 Task: Add Wile Perimenopause Support to the cart.
Action: Mouse moved to (263, 120)
Screenshot: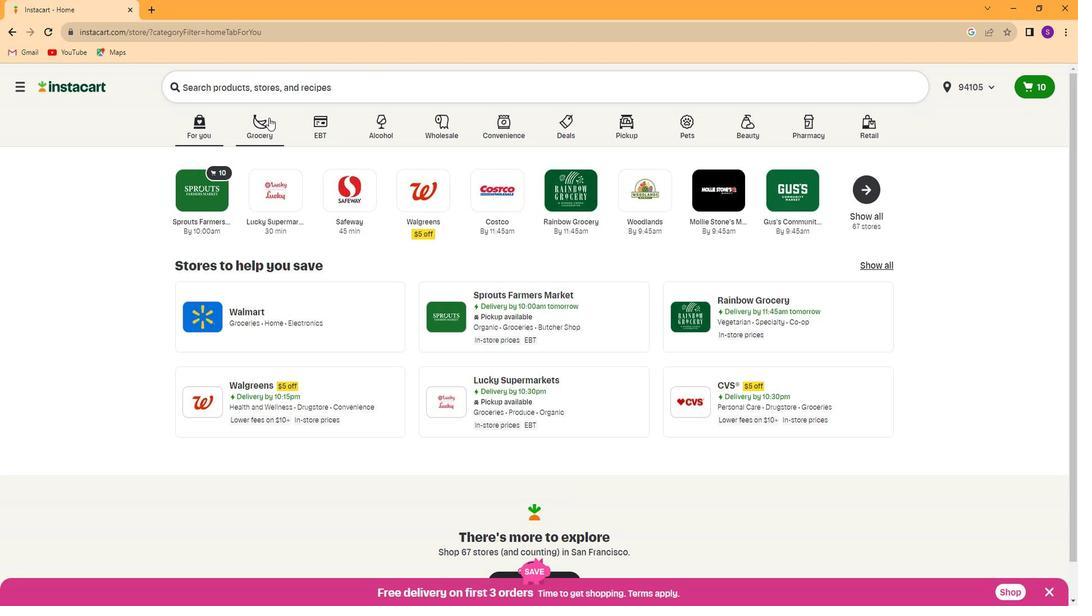 
Action: Mouse pressed left at (263, 120)
Screenshot: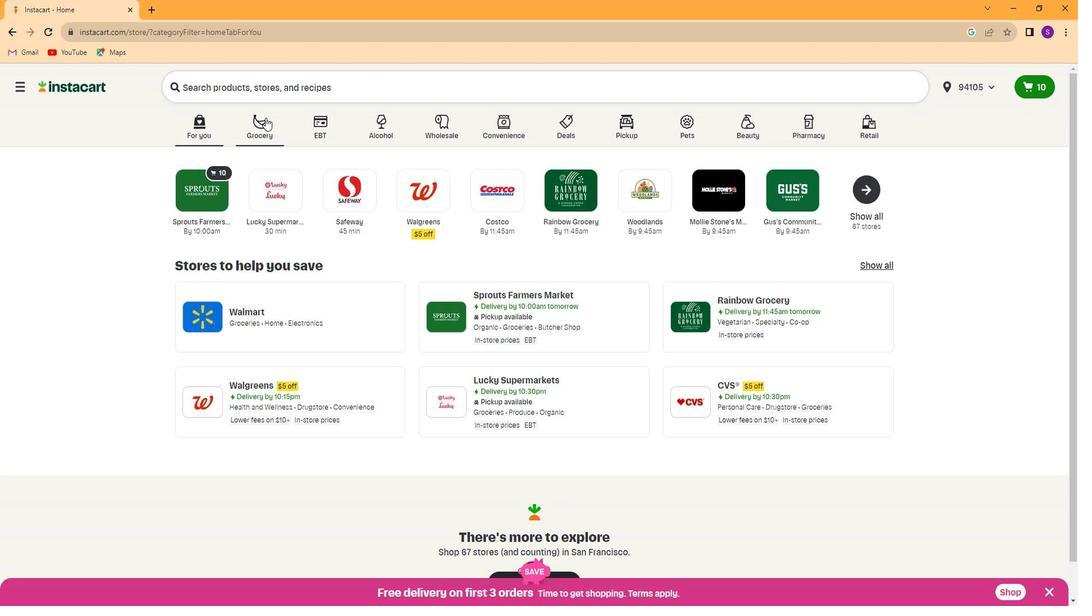
Action: Mouse moved to (742, 194)
Screenshot: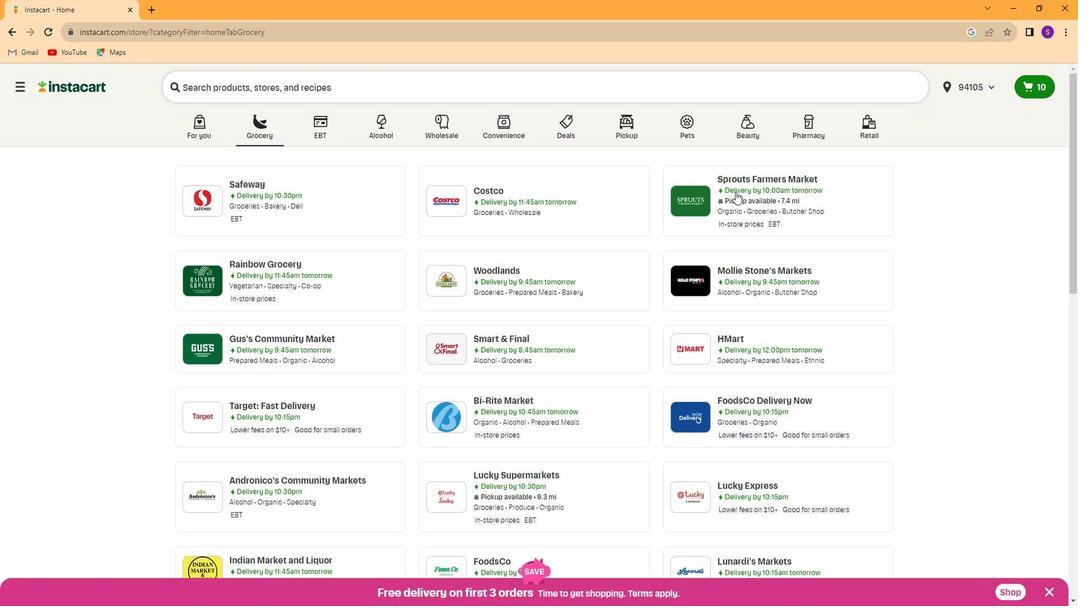 
Action: Mouse pressed left at (742, 194)
Screenshot: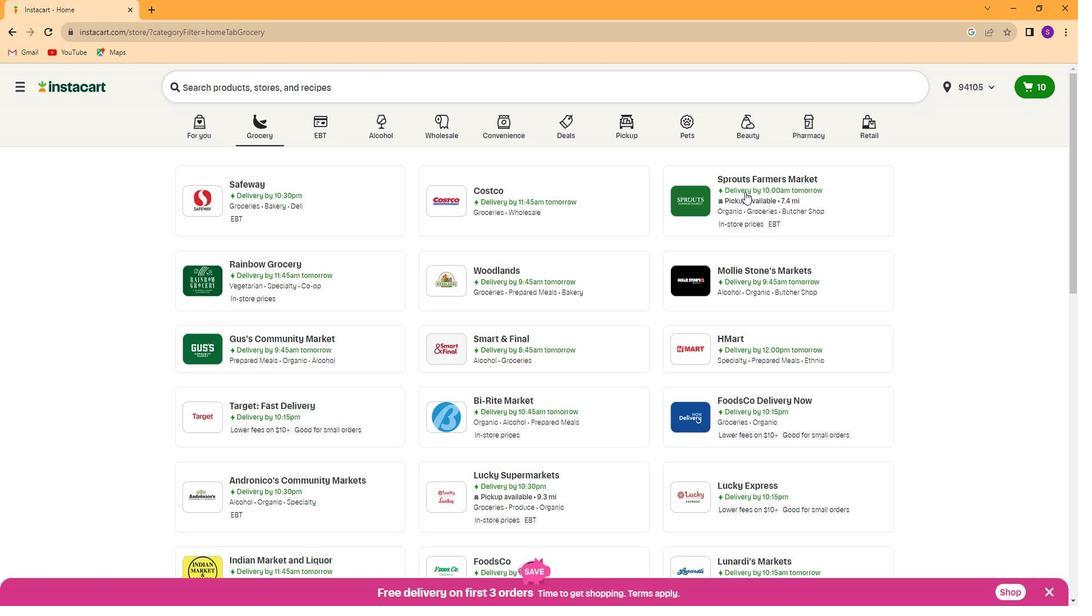 
Action: Mouse moved to (127, 430)
Screenshot: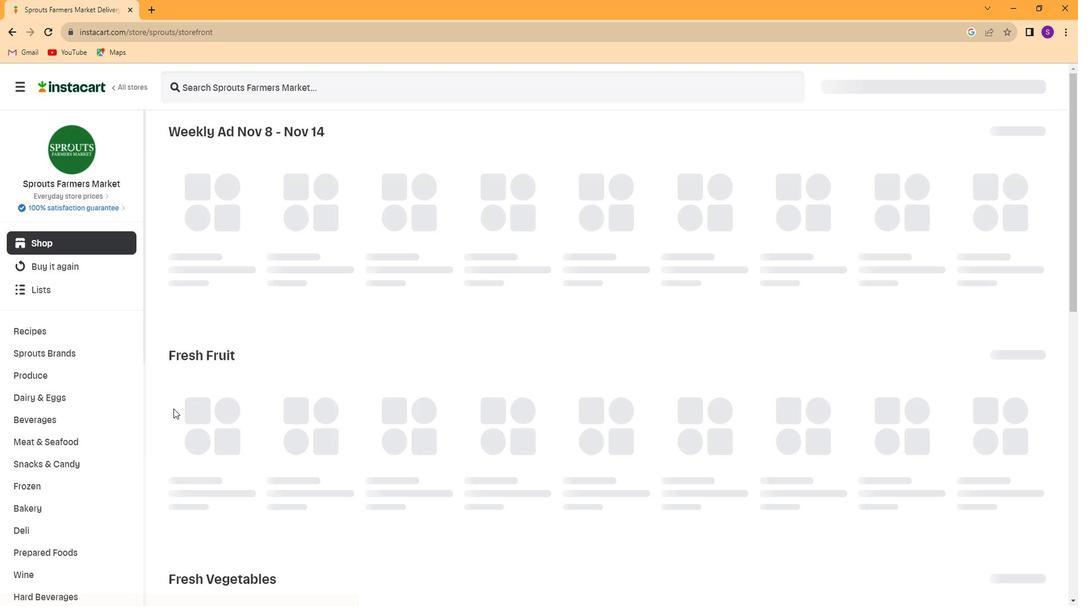 
Action: Mouse scrolled (127, 429) with delta (0, 0)
Screenshot: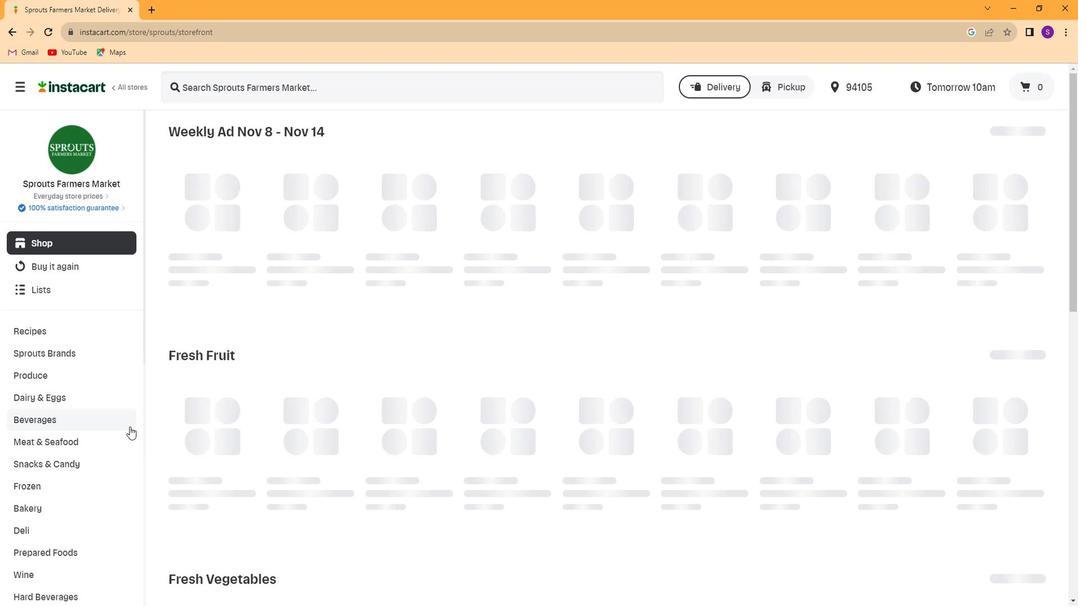 
Action: Mouse scrolled (127, 429) with delta (0, 0)
Screenshot: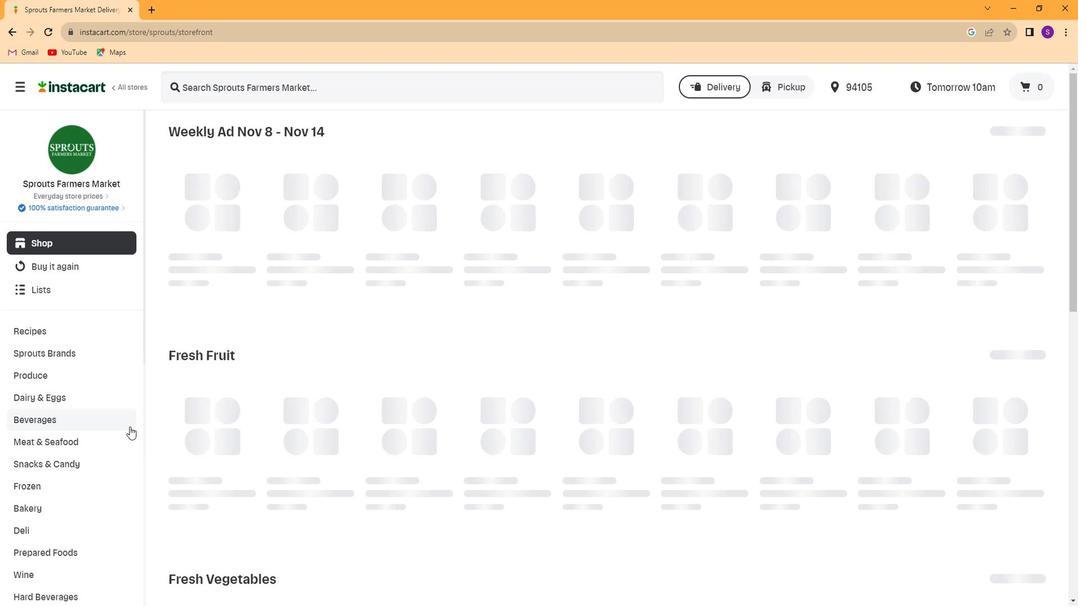
Action: Mouse scrolled (127, 429) with delta (0, 0)
Screenshot: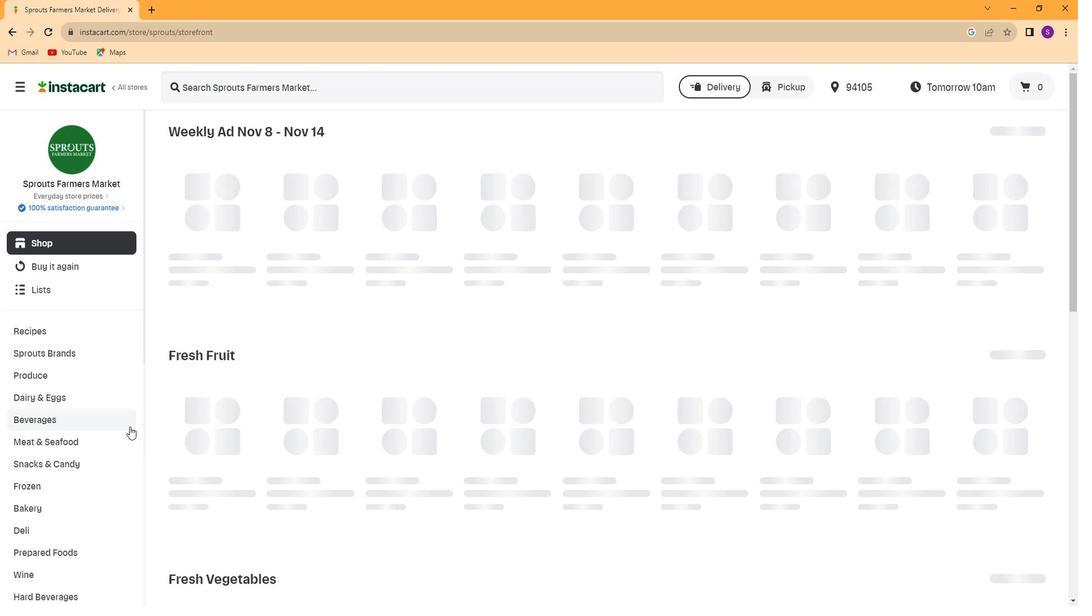 
Action: Mouse scrolled (127, 429) with delta (0, 0)
Screenshot: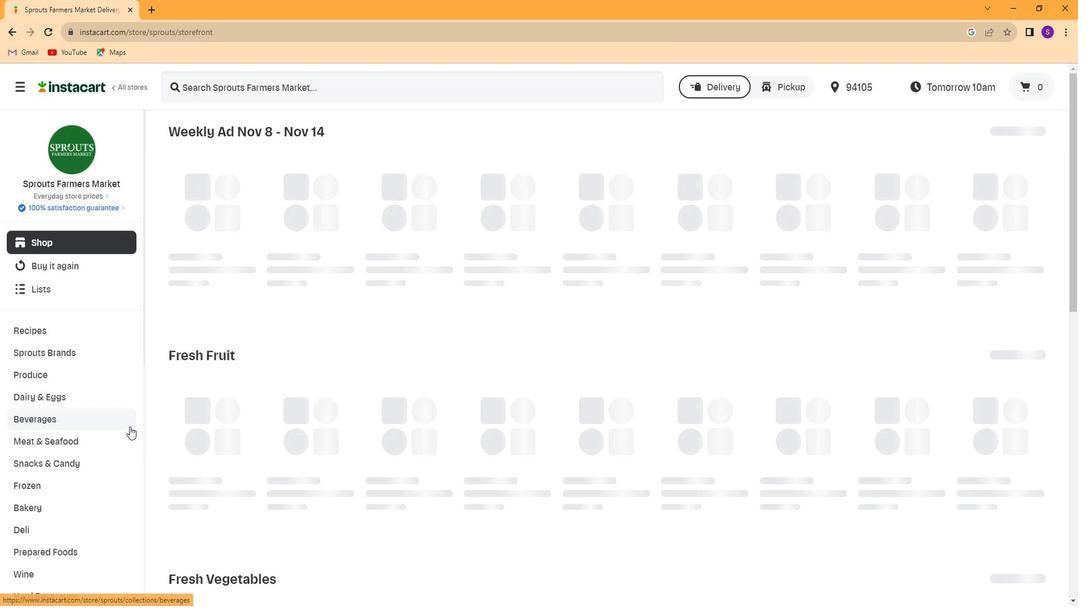 
Action: Mouse moved to (124, 431)
Screenshot: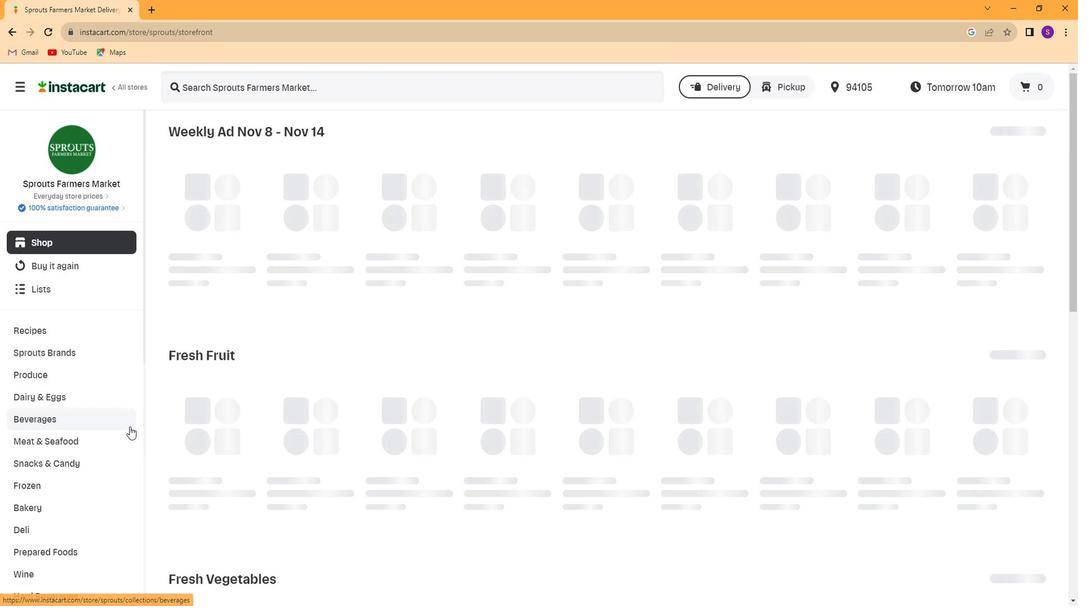 
Action: Mouse scrolled (124, 430) with delta (0, 0)
Screenshot: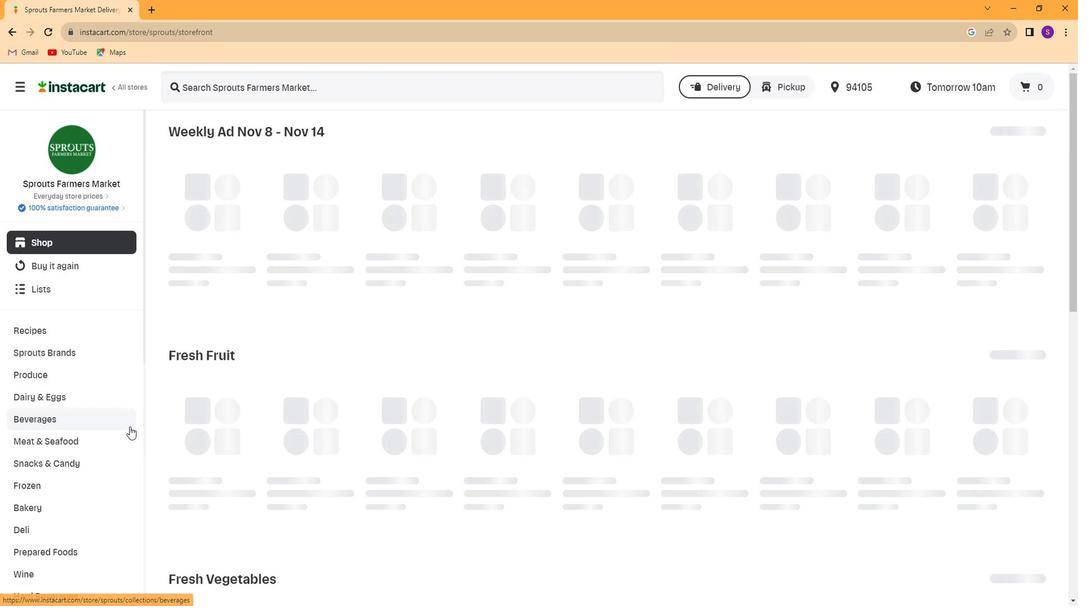 
Action: Mouse moved to (124, 431)
Screenshot: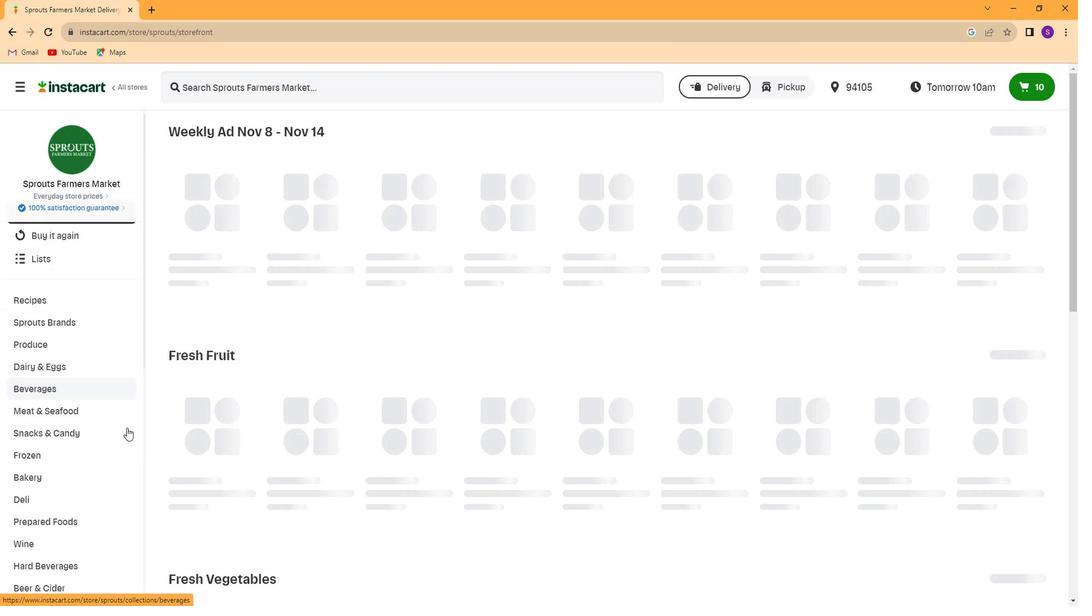 
Action: Mouse scrolled (124, 431) with delta (0, 0)
Screenshot: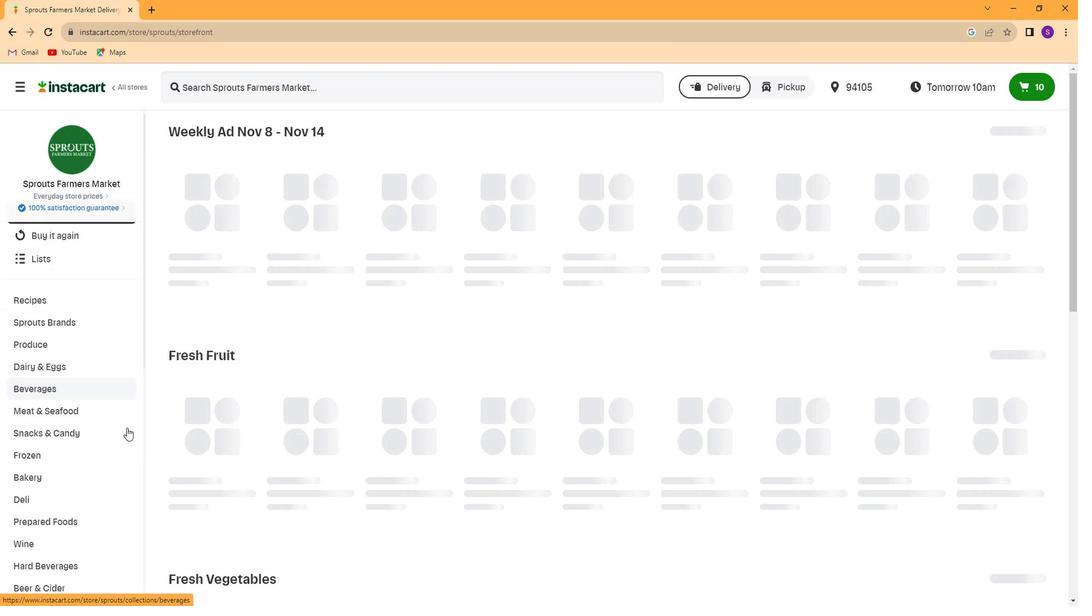 
Action: Mouse moved to (123, 431)
Screenshot: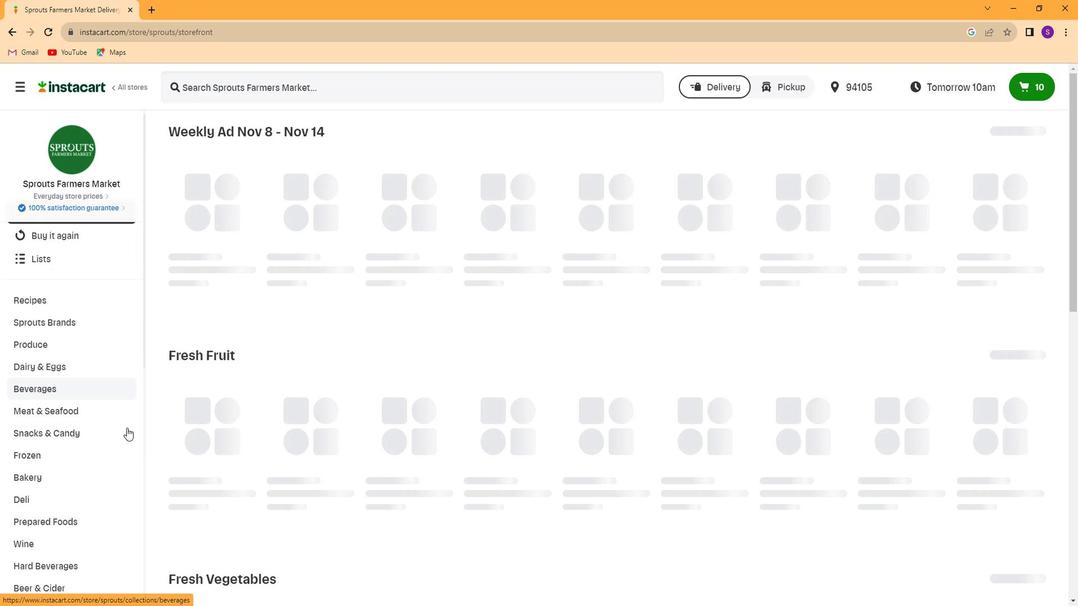 
Action: Mouse scrolled (123, 431) with delta (0, 0)
Screenshot: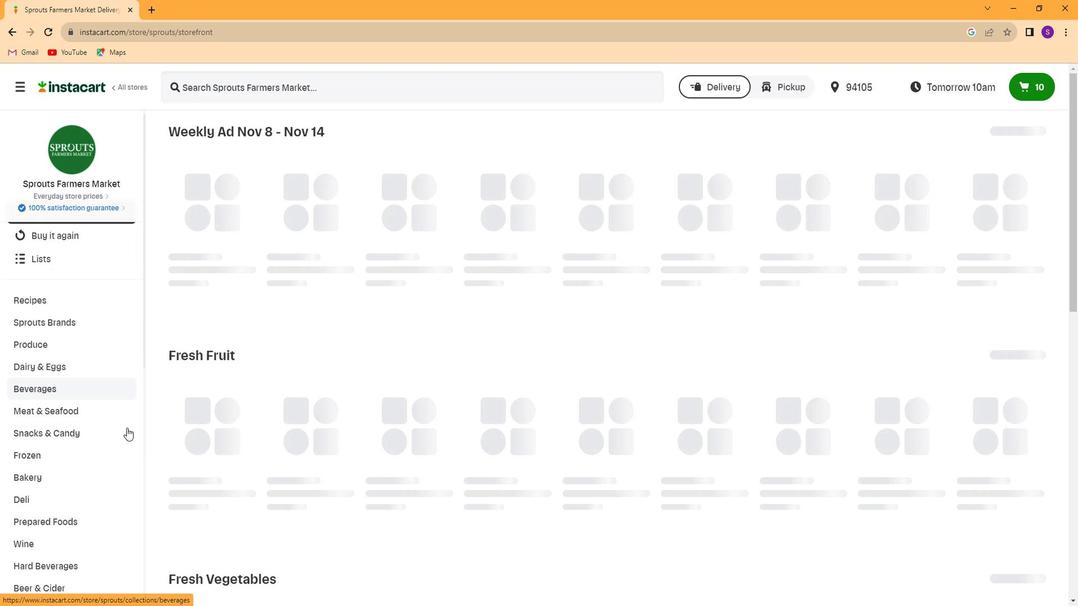 
Action: Mouse moved to (80, 475)
Screenshot: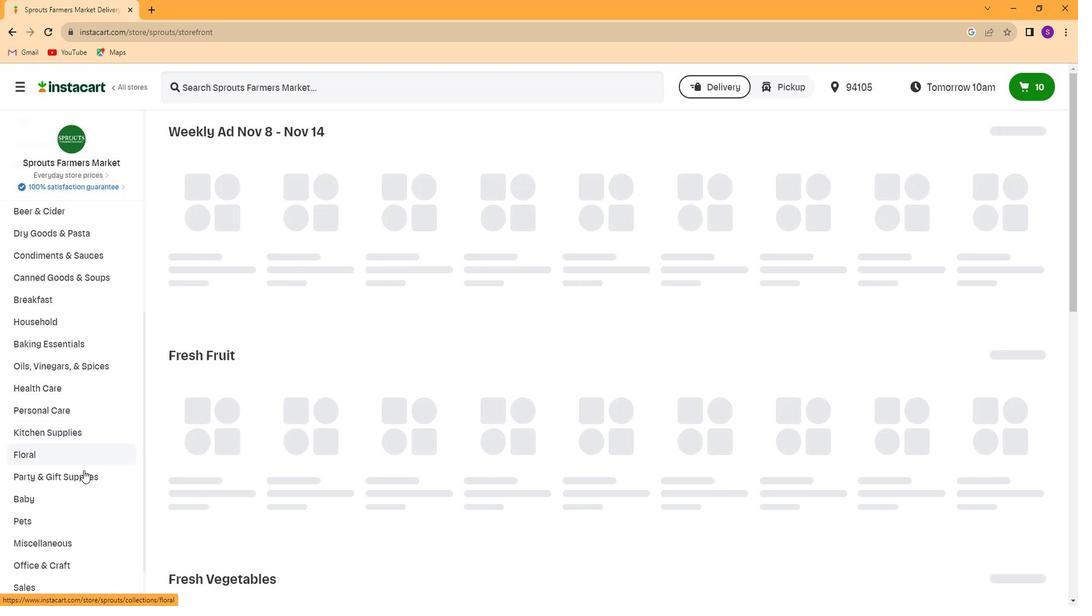 
Action: Mouse scrolled (80, 475) with delta (0, 0)
Screenshot: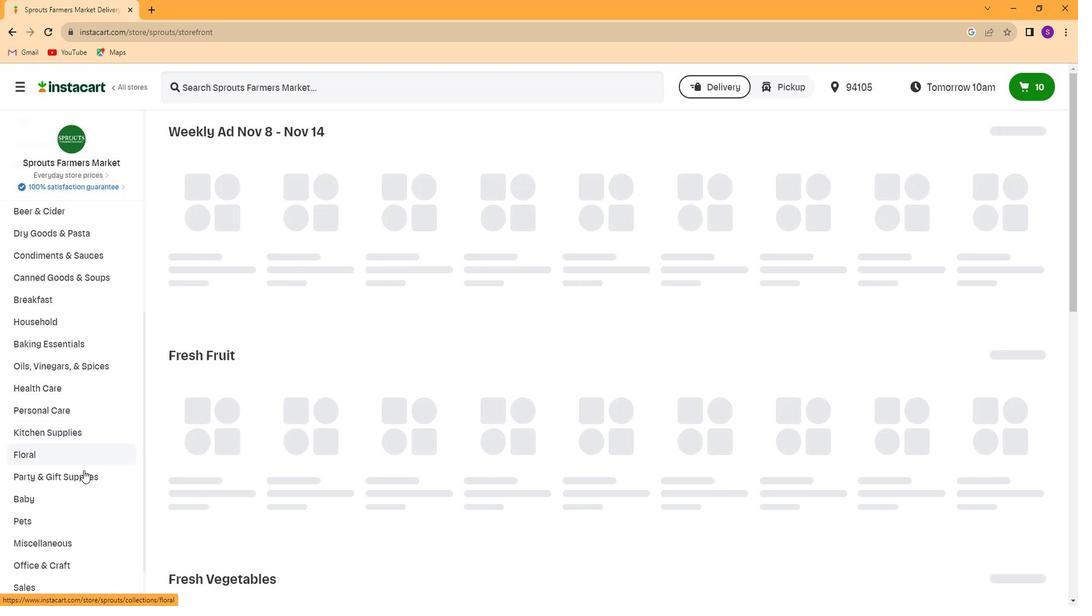 
Action: Mouse moved to (80, 476)
Screenshot: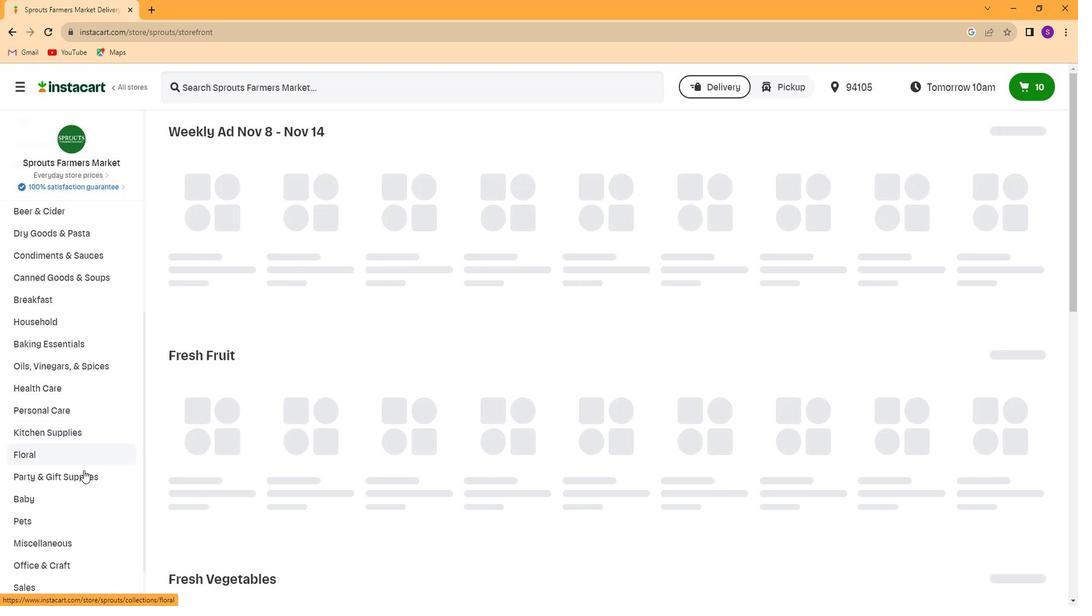 
Action: Mouse scrolled (80, 476) with delta (0, 0)
Screenshot: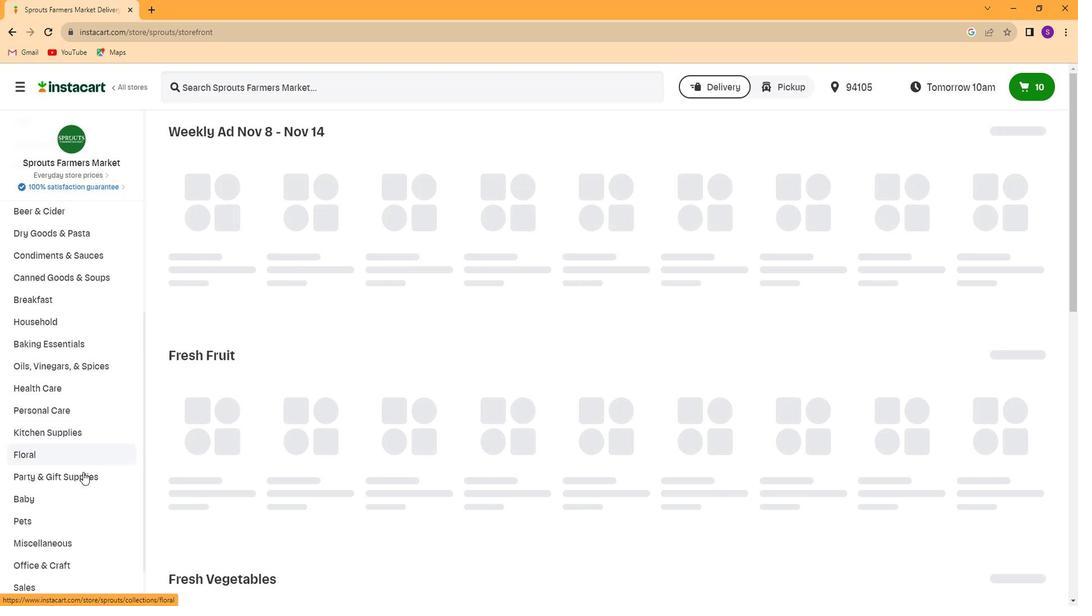 
Action: Mouse moved to (80, 477)
Screenshot: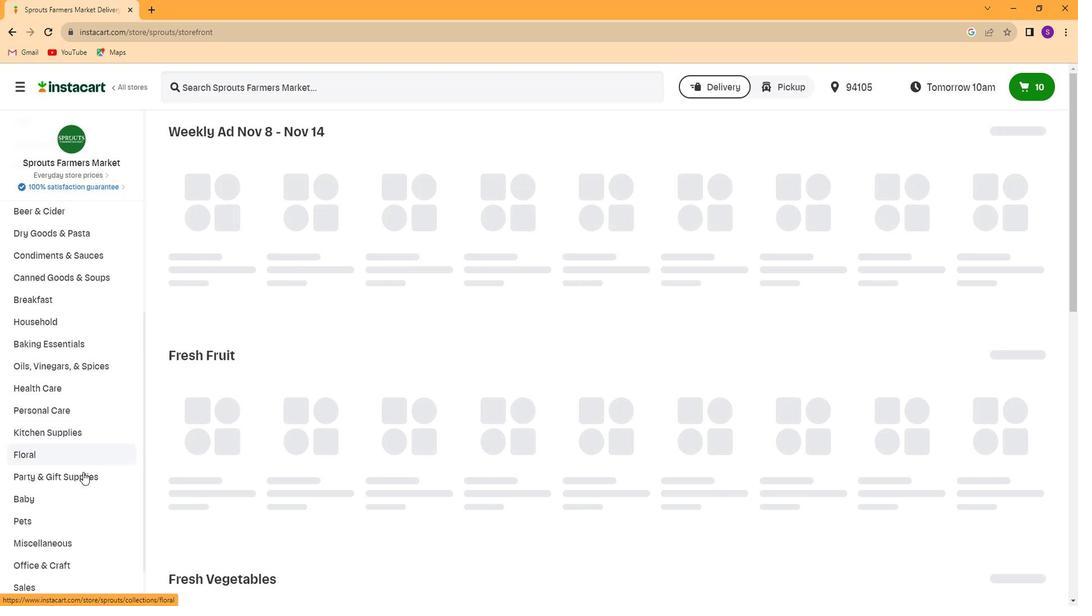 
Action: Mouse scrolled (80, 476) with delta (0, 0)
Screenshot: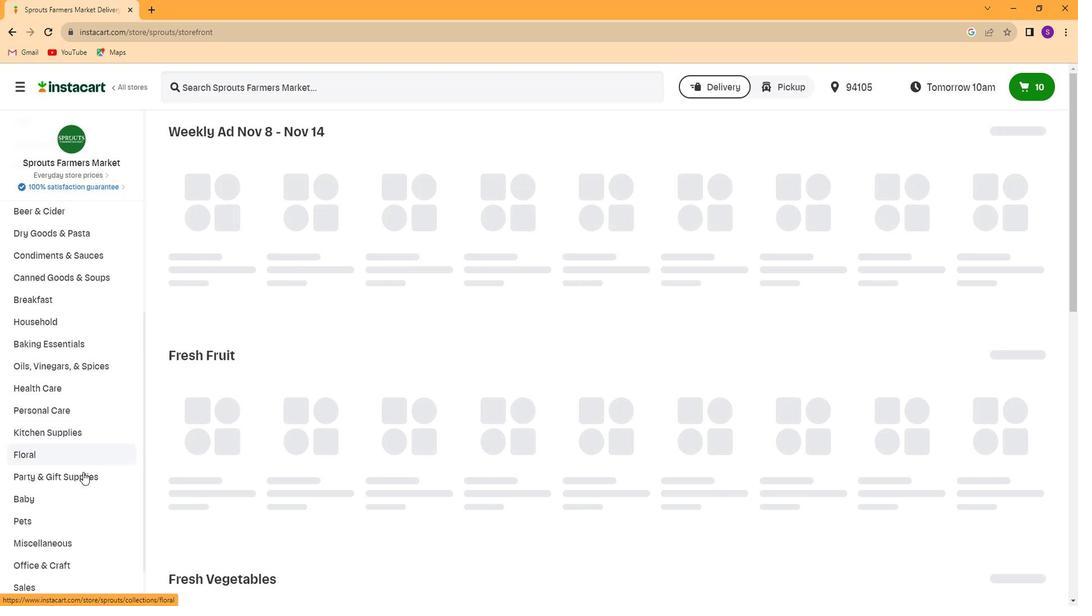 
Action: Mouse moved to (80, 477)
Screenshot: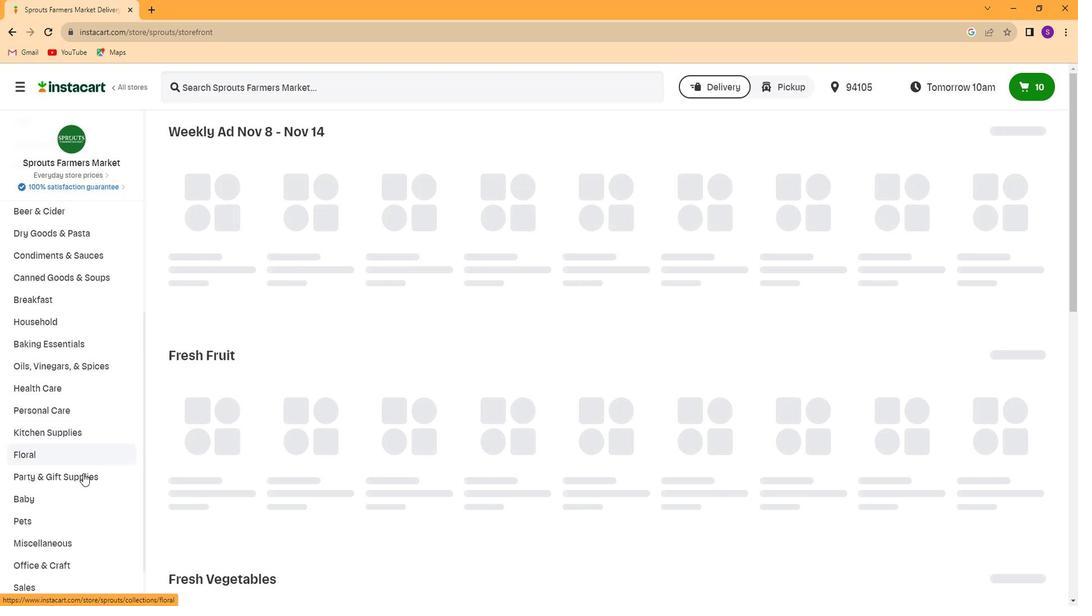
Action: Mouse scrolled (80, 476) with delta (0, 0)
Screenshot: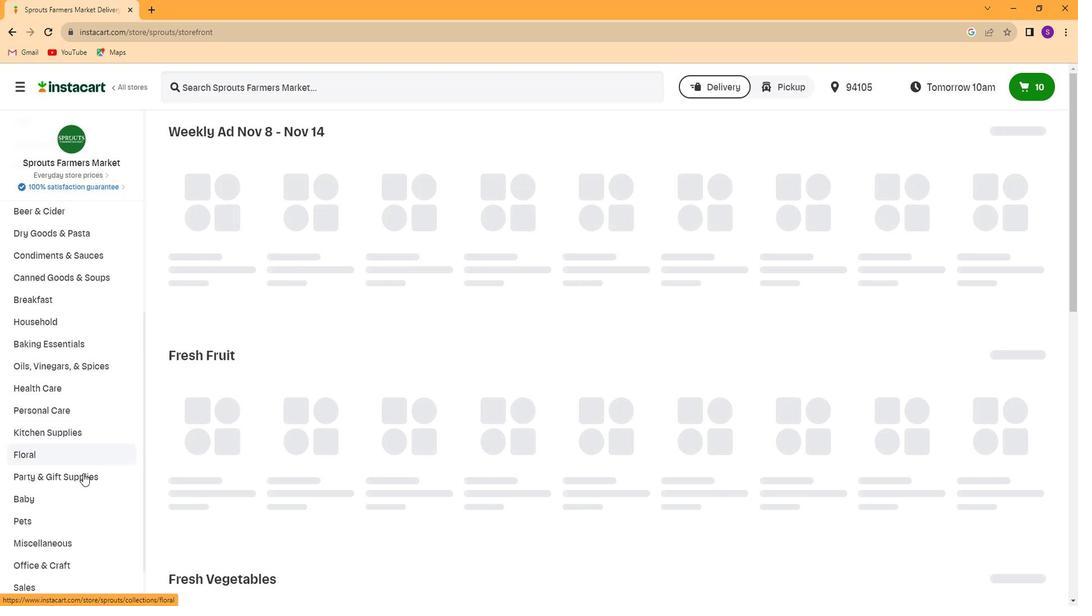 
Action: Mouse scrolled (80, 476) with delta (0, 0)
Screenshot: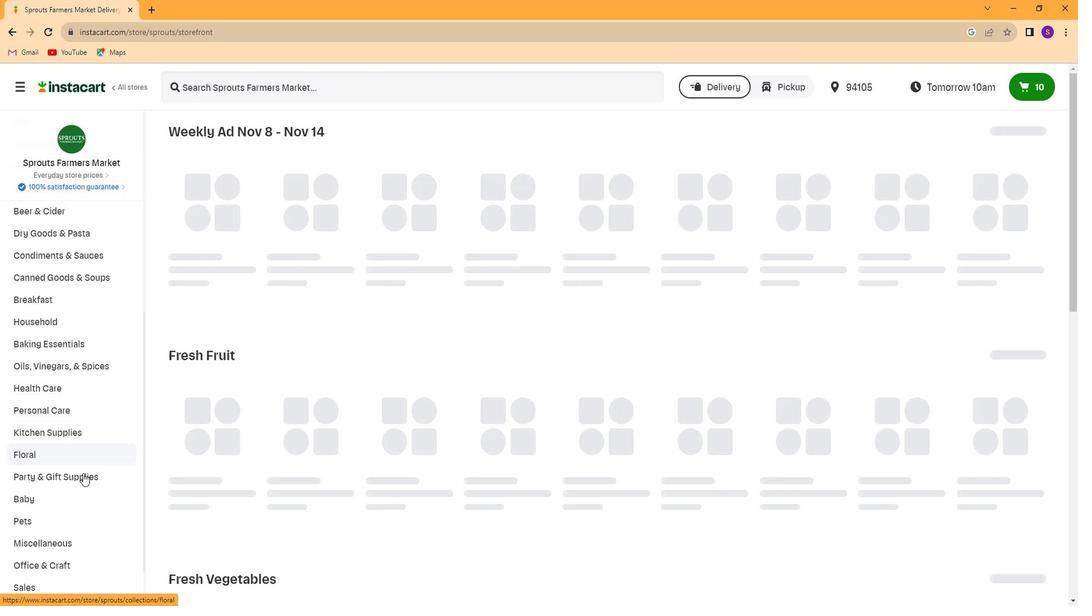 
Action: Mouse scrolled (80, 476) with delta (0, 0)
Screenshot: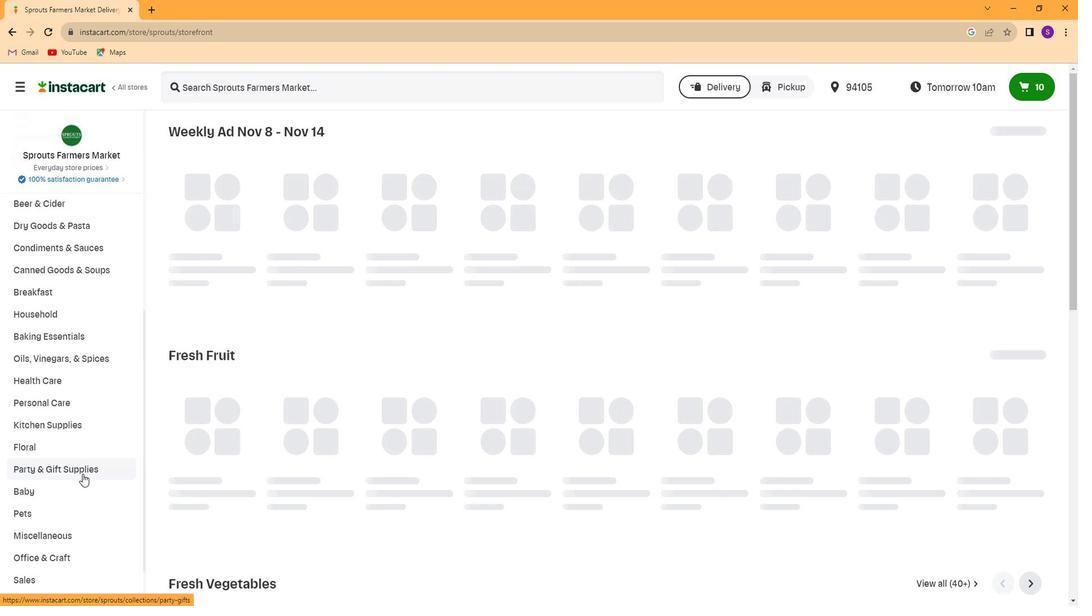 
Action: Mouse scrolled (80, 478) with delta (0, 0)
Screenshot: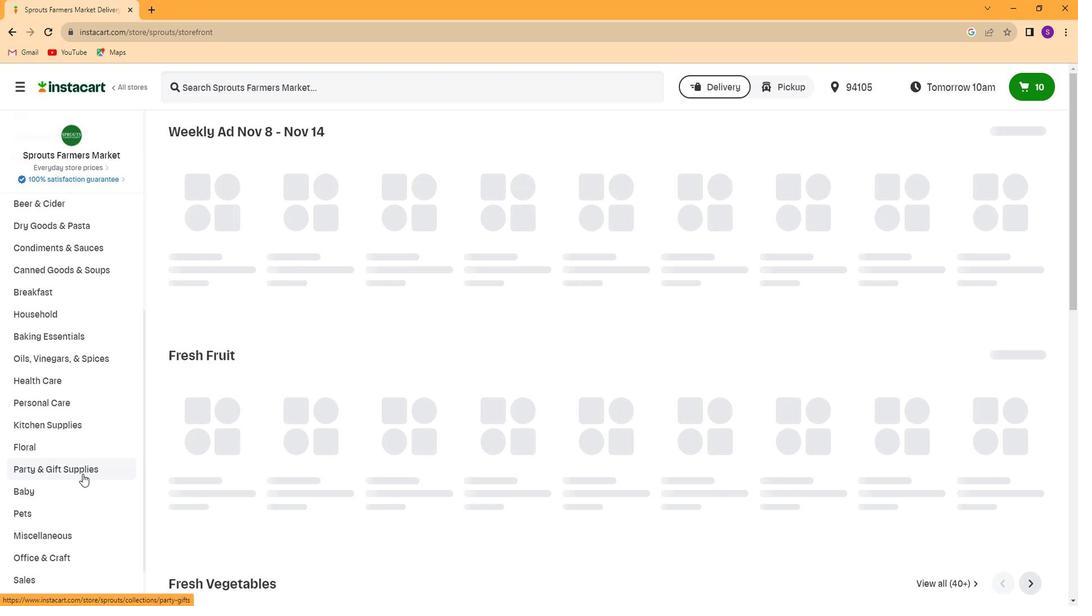 
Action: Mouse moved to (87, 549)
Screenshot: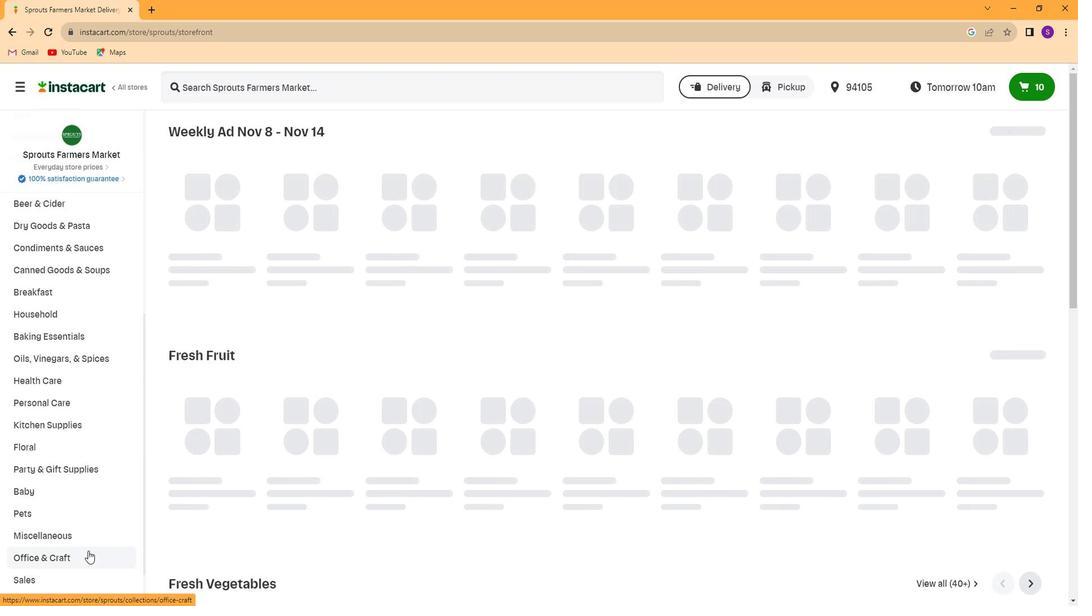 
Action: Mouse scrolled (87, 549) with delta (0, 0)
Screenshot: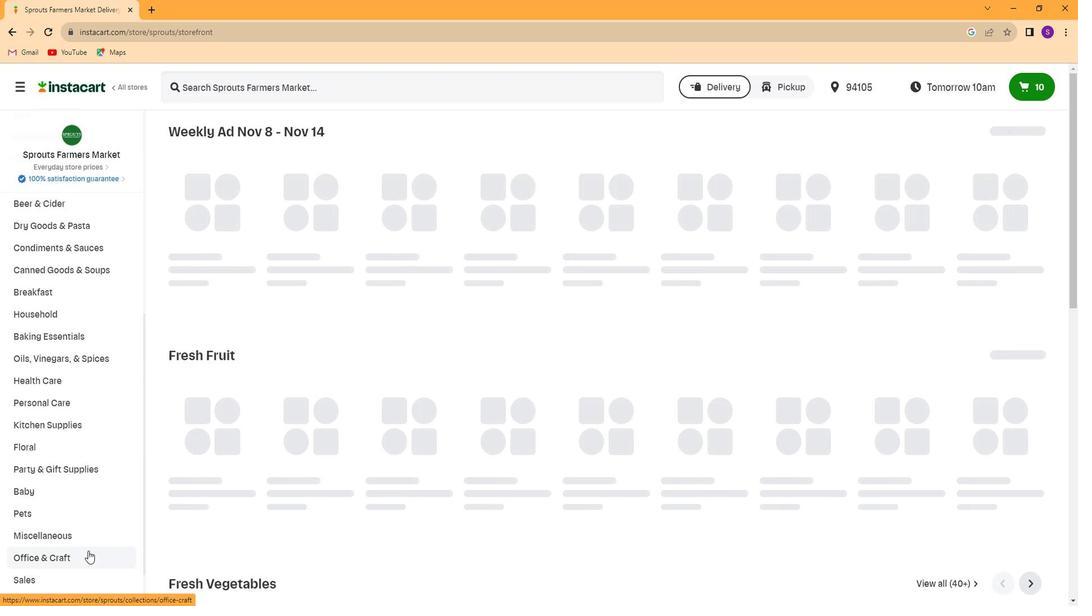 
Action: Mouse moved to (87, 526)
Screenshot: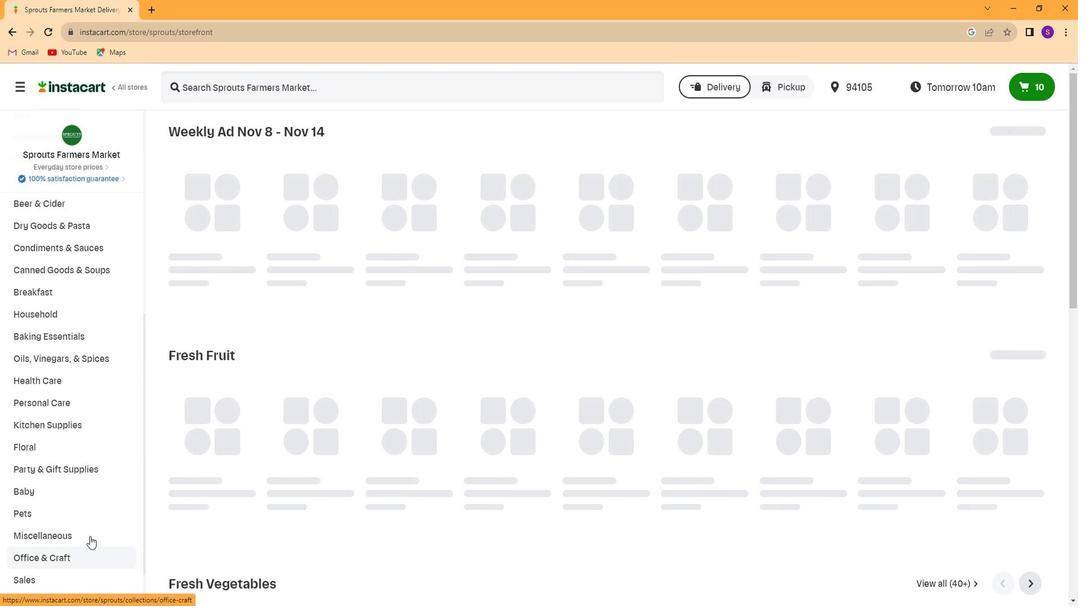 
Action: Mouse scrolled (87, 526) with delta (0, 0)
Screenshot: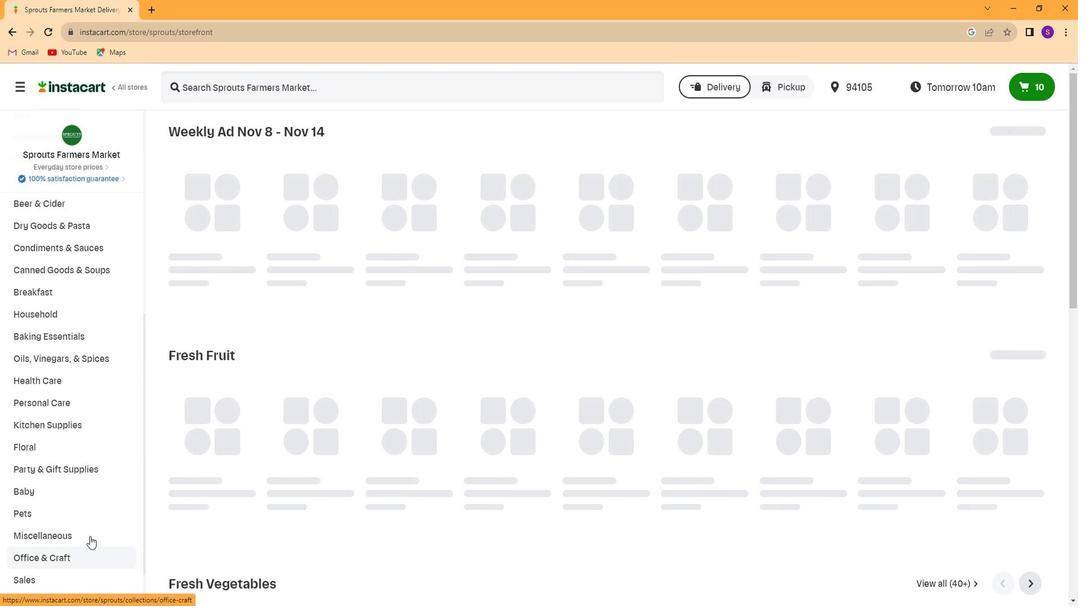 
Action: Mouse moved to (88, 516)
Screenshot: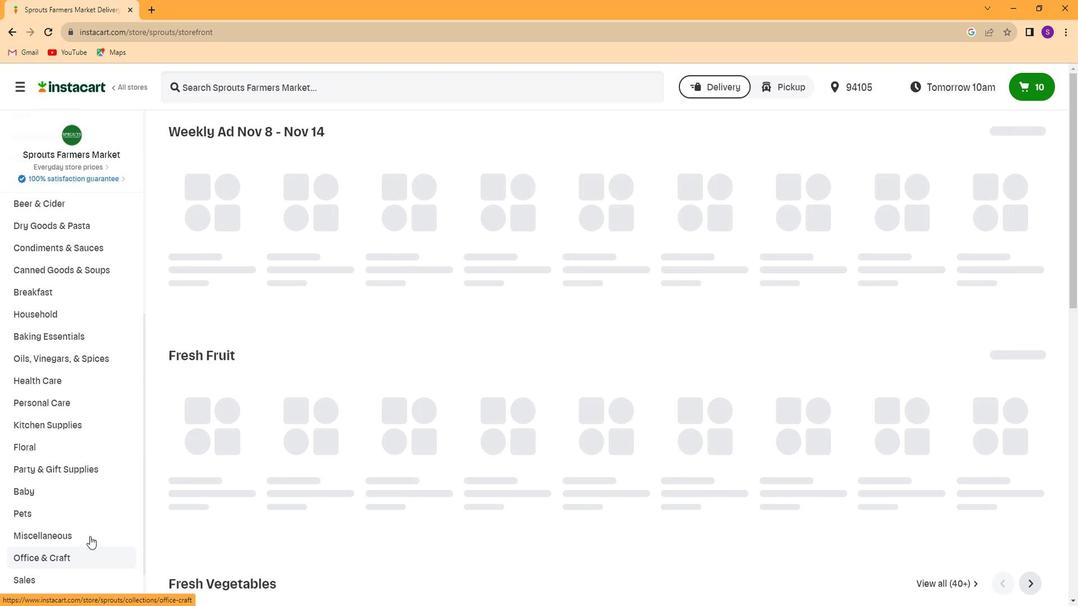 
Action: Mouse scrolled (88, 515) with delta (0, 0)
Screenshot: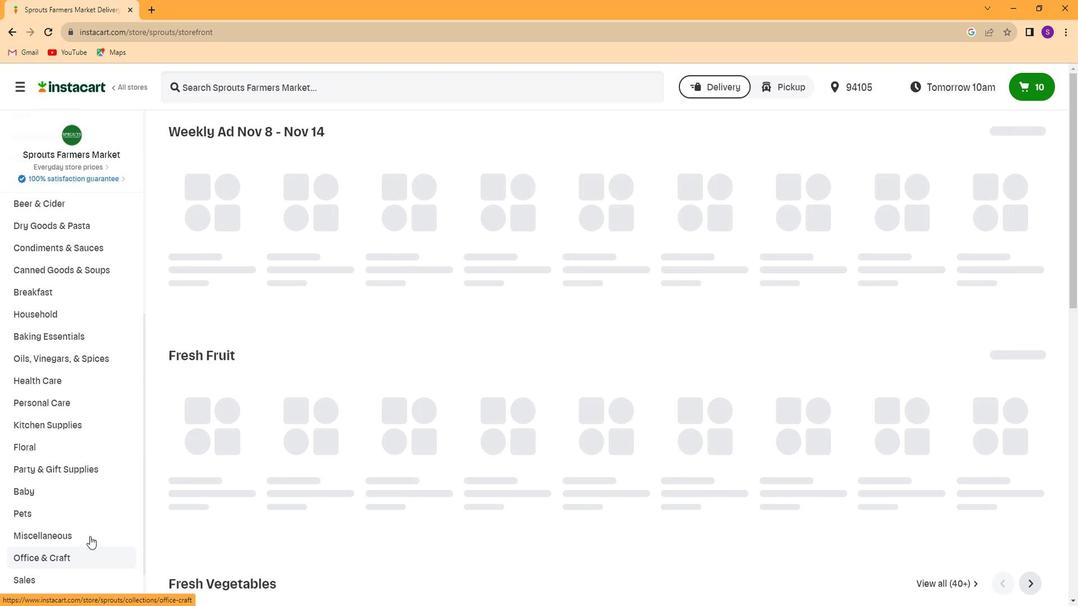 
Action: Mouse moved to (89, 508)
Screenshot: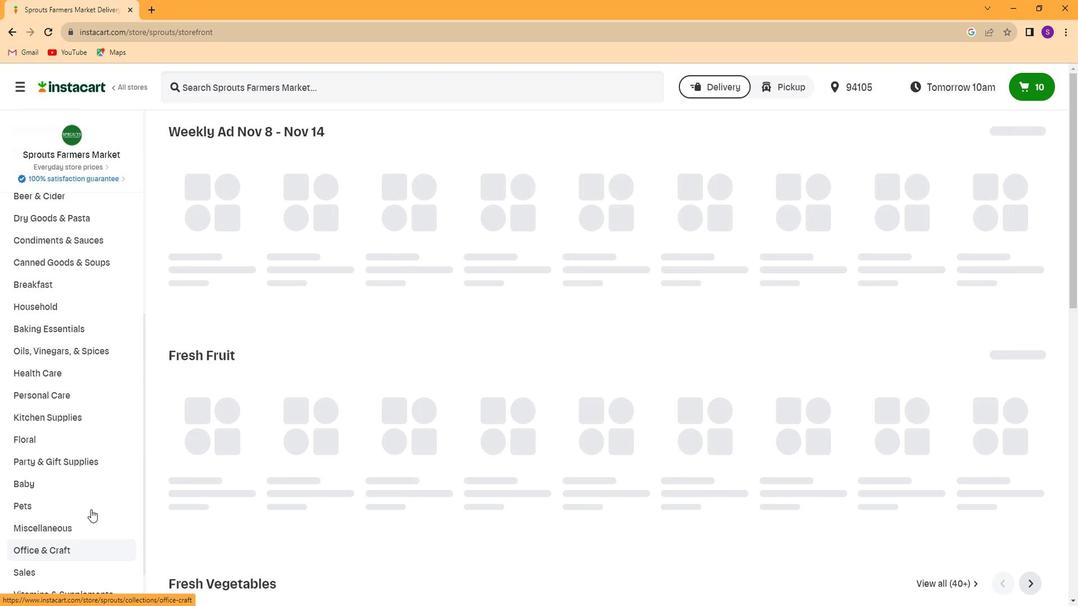 
Action: Mouse scrolled (89, 508) with delta (0, 0)
Screenshot: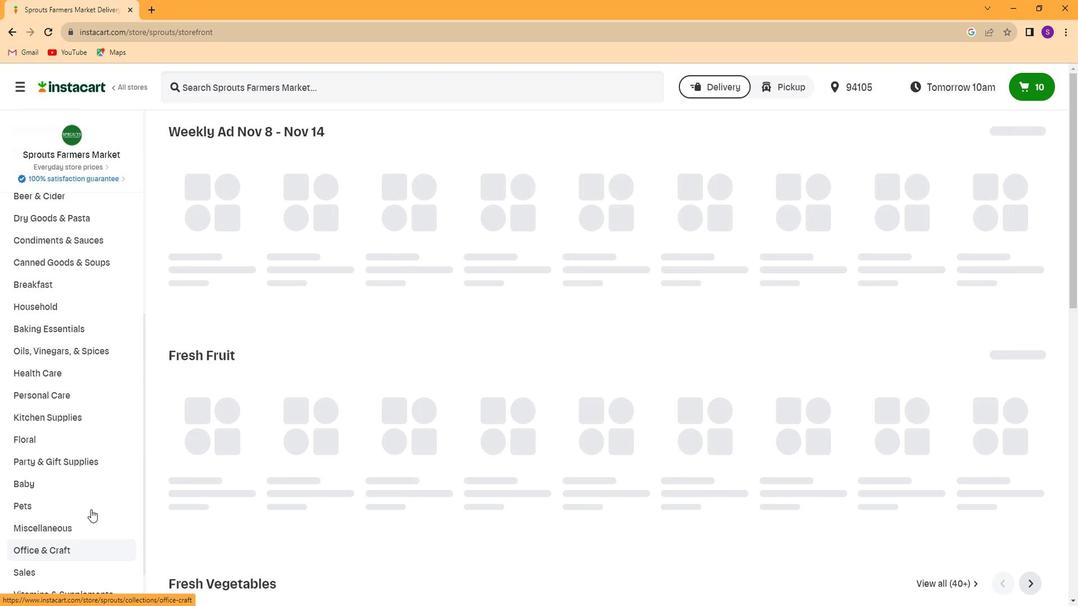 
Action: Mouse moved to (90, 506)
Screenshot: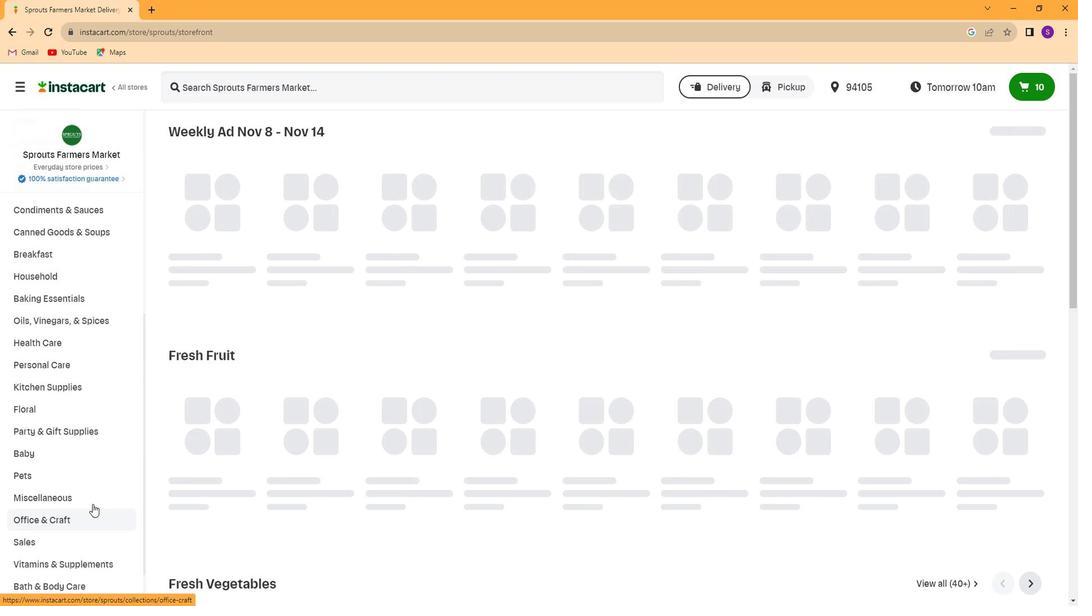 
Action: Mouse scrolled (90, 506) with delta (0, 0)
Screenshot: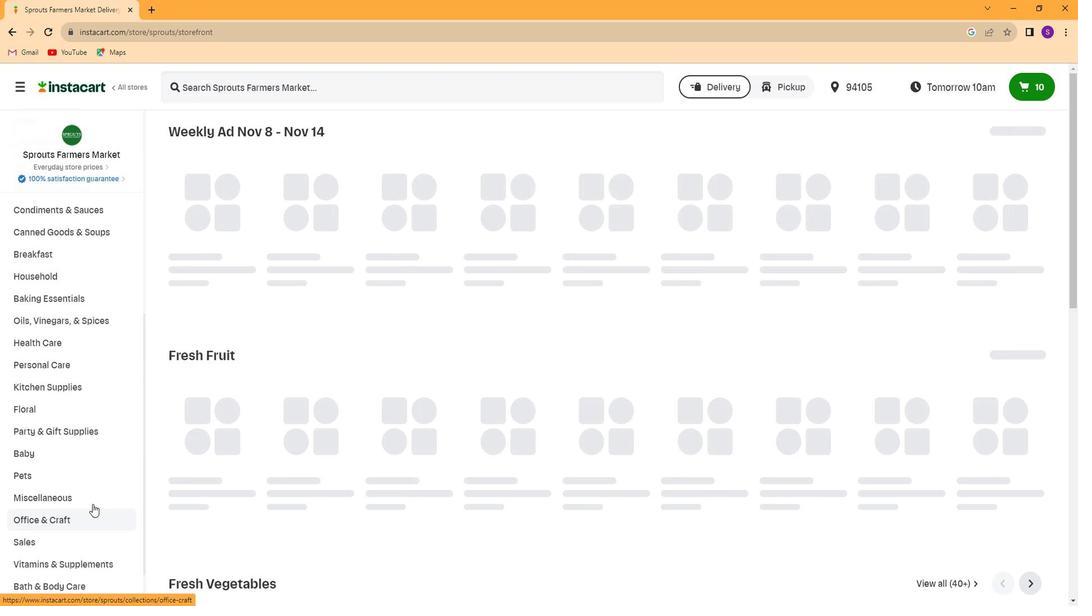 
Action: Mouse moved to (87, 544)
Screenshot: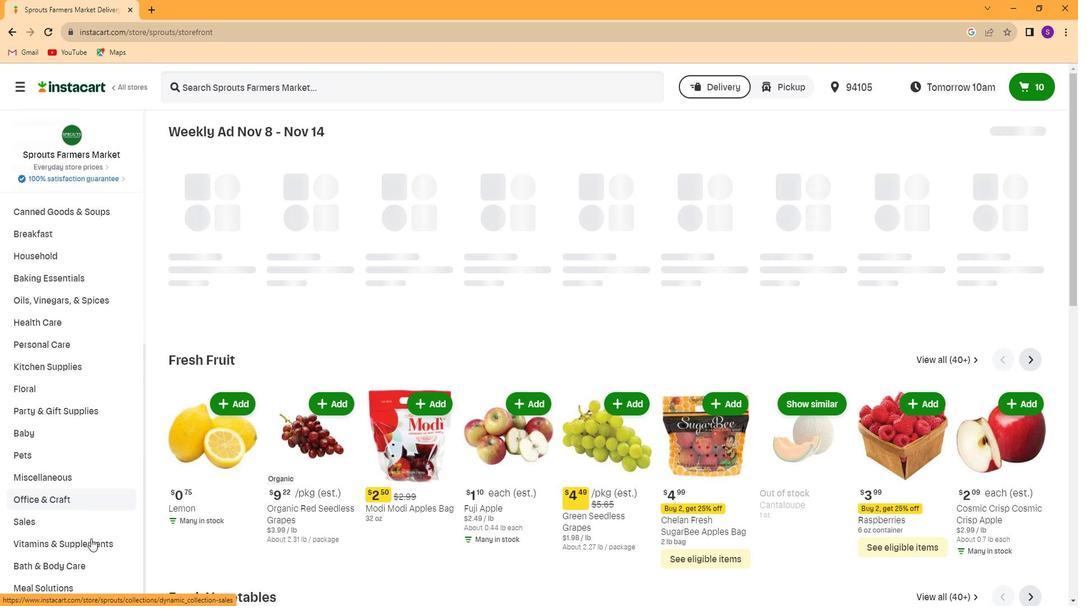 
Action: Mouse pressed left at (87, 544)
Screenshot: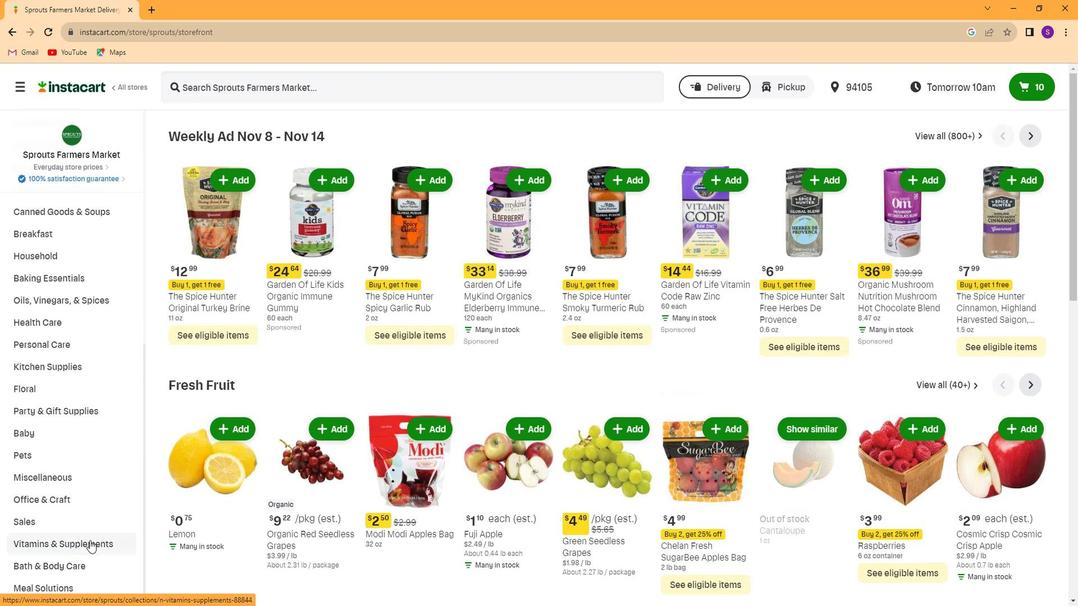 
Action: Mouse moved to (87, 522)
Screenshot: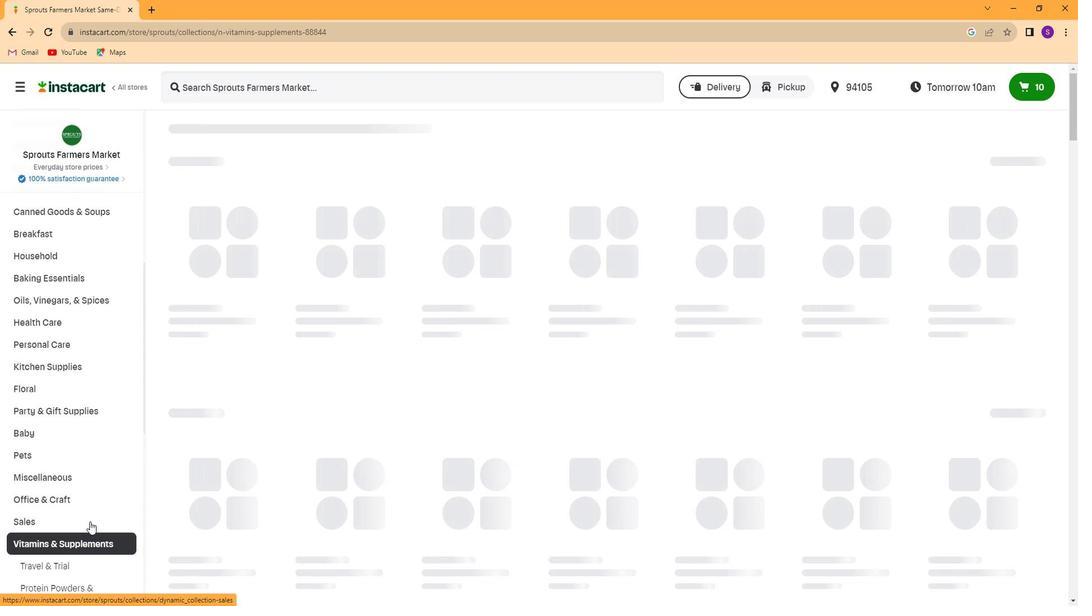 
Action: Mouse scrolled (87, 521) with delta (0, 0)
Screenshot: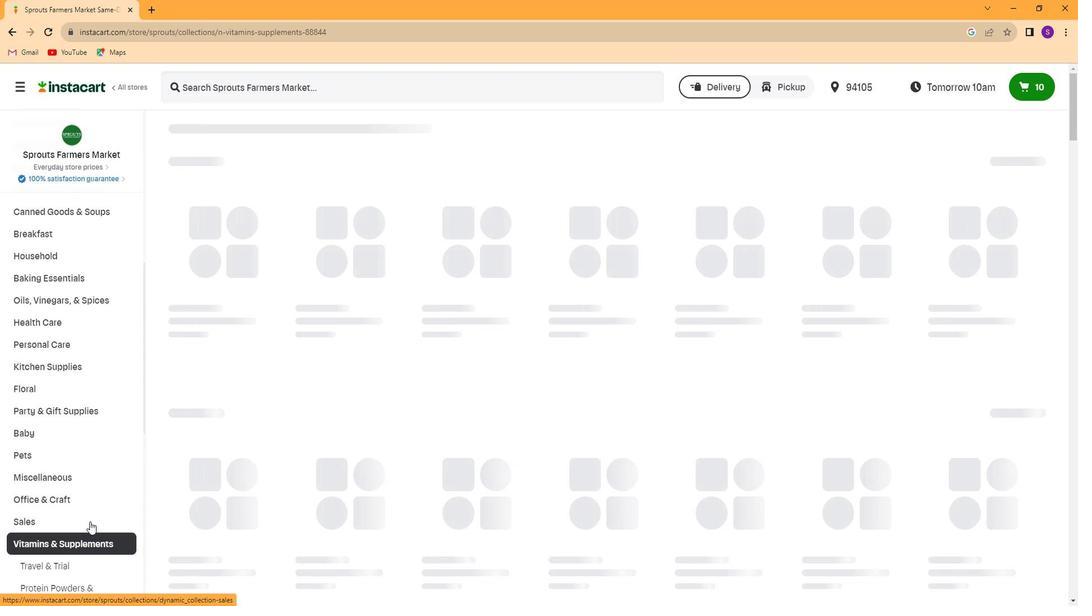 
Action: Mouse moved to (86, 508)
Screenshot: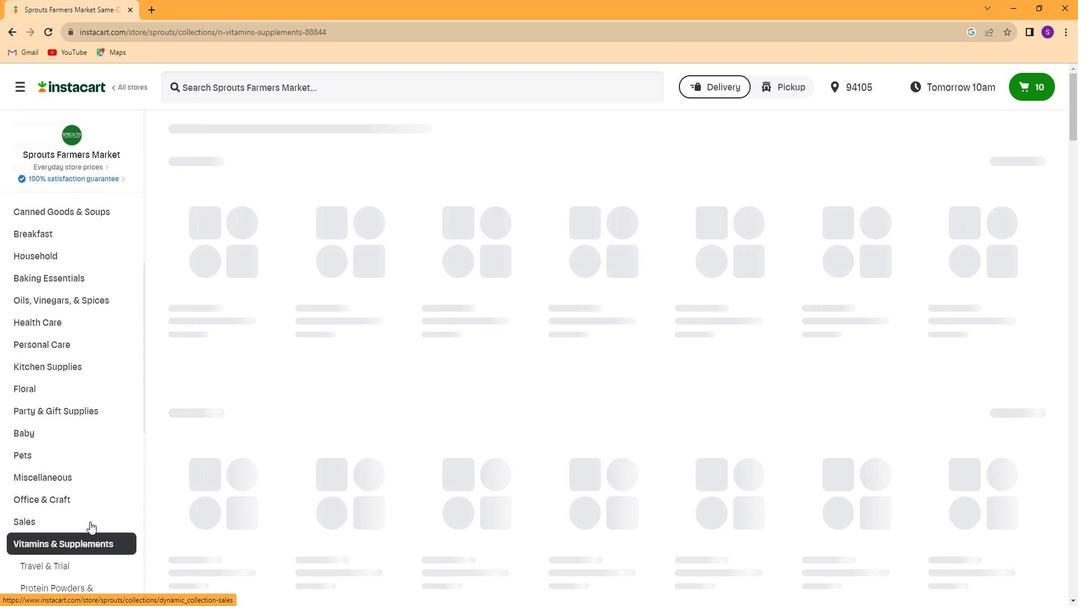
Action: Mouse scrolled (86, 508) with delta (0, 0)
Screenshot: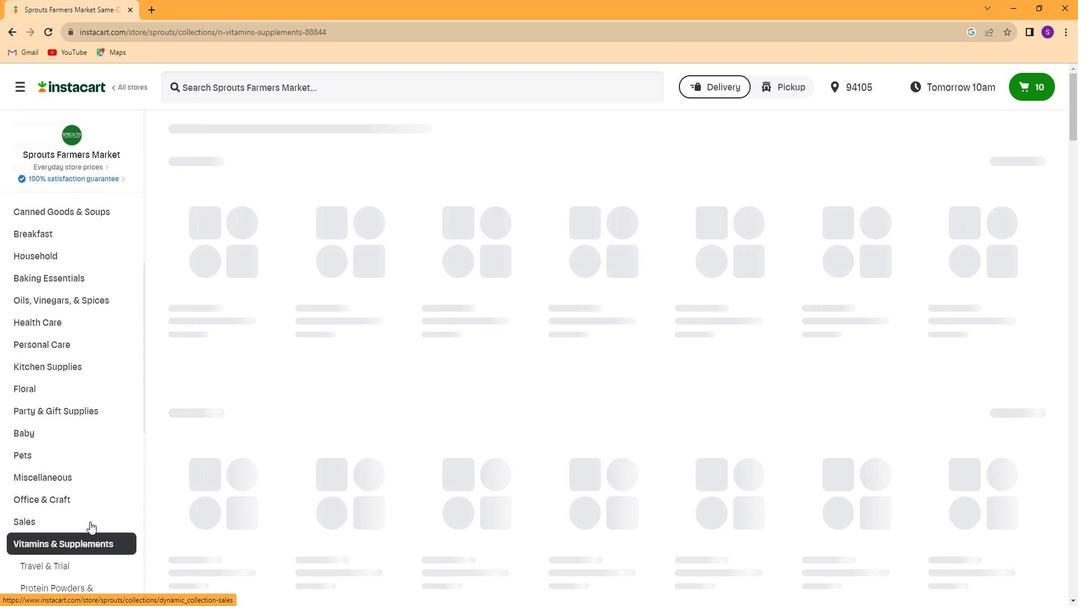 
Action: Mouse moved to (85, 490)
Screenshot: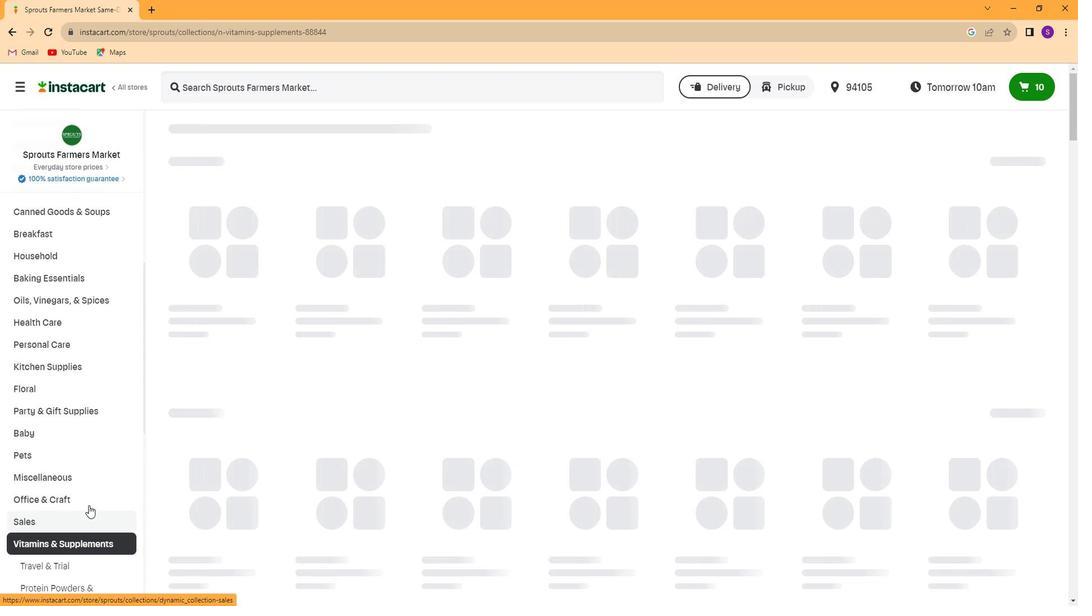 
Action: Mouse scrolled (85, 489) with delta (0, 0)
Screenshot: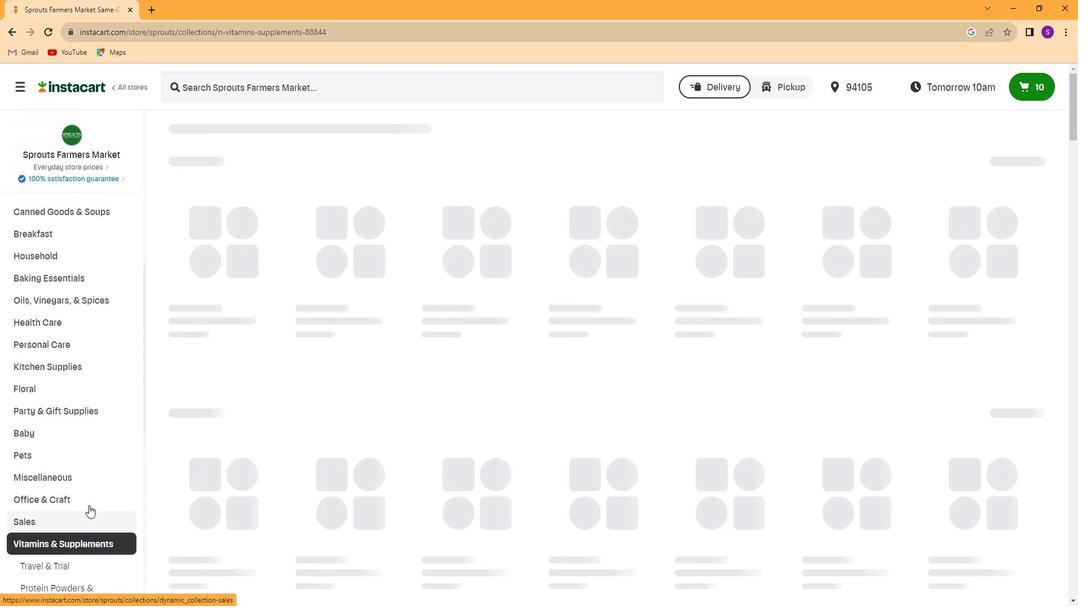 
Action: Mouse moved to (85, 478)
Screenshot: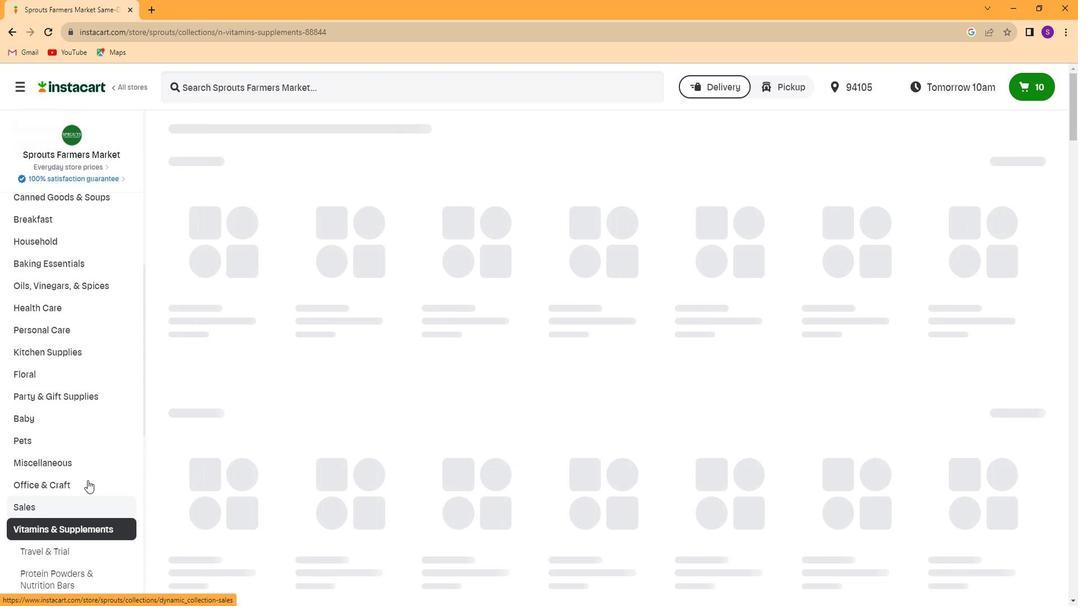 
Action: Mouse scrolled (85, 478) with delta (0, 0)
Screenshot: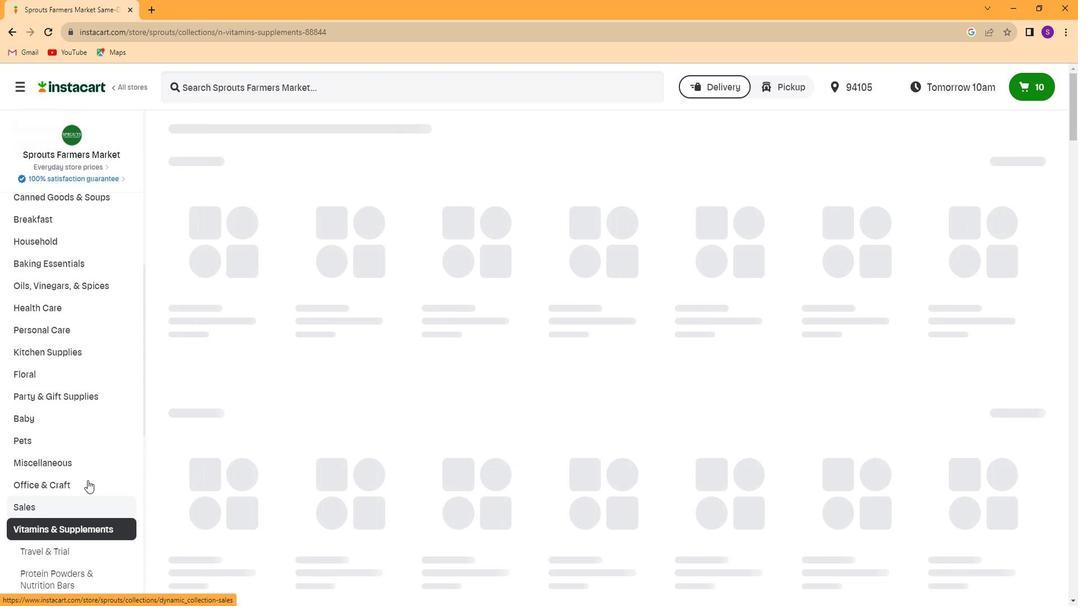 
Action: Mouse moved to (85, 459)
Screenshot: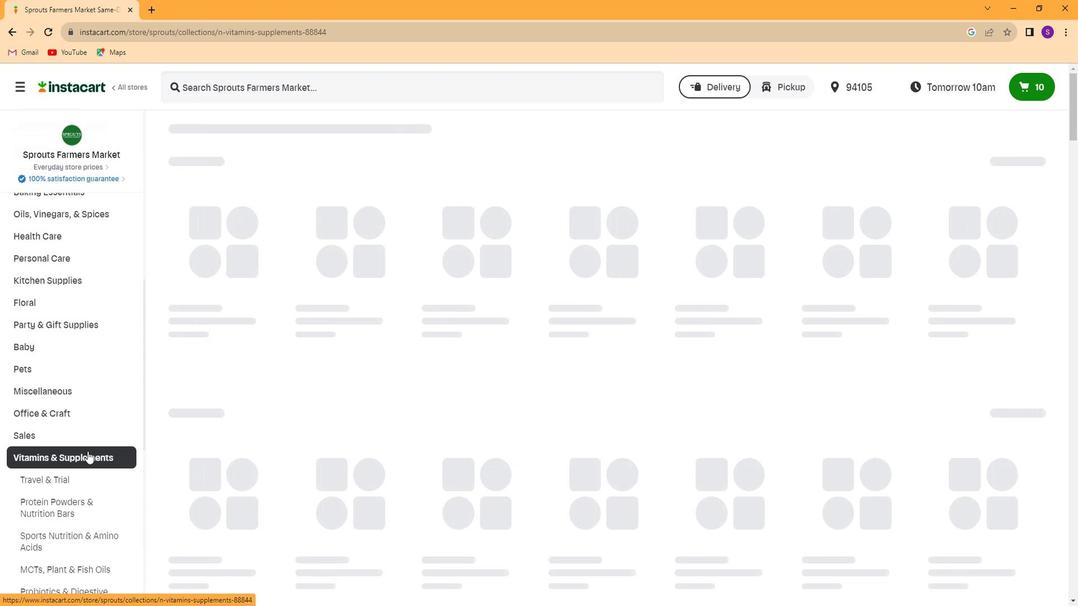 
Action: Mouse scrolled (85, 458) with delta (0, 0)
Screenshot: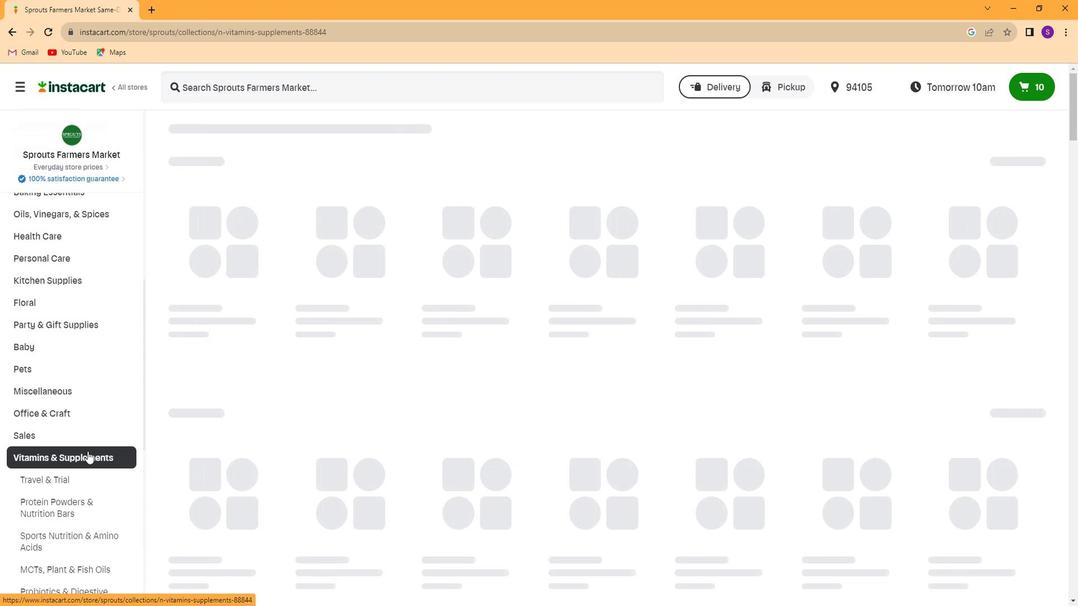 
Action: Mouse moved to (85, 437)
Screenshot: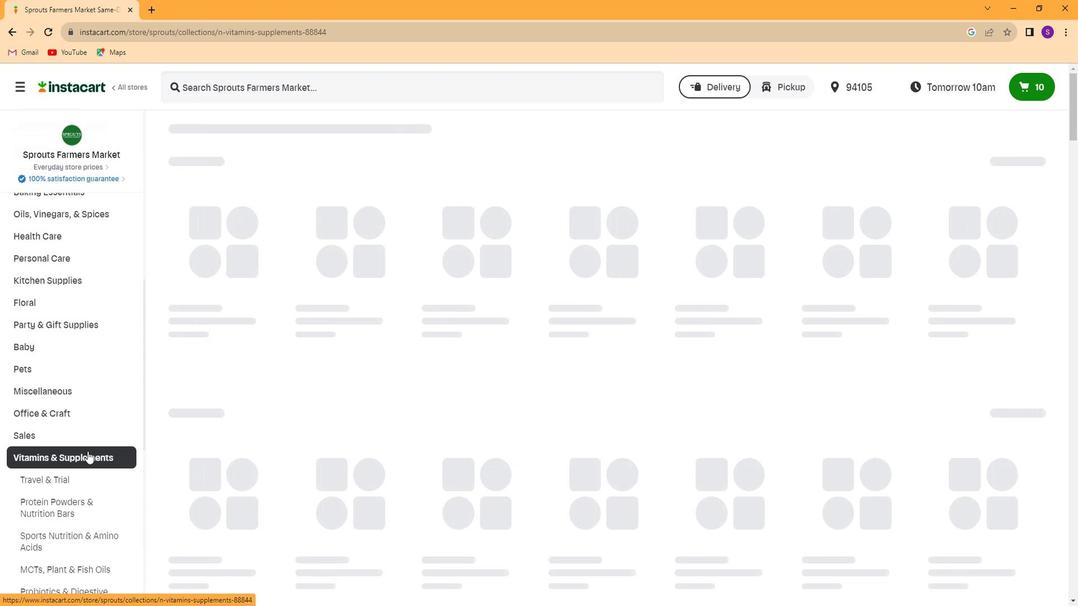 
Action: Mouse scrolled (85, 436) with delta (0, 0)
Screenshot: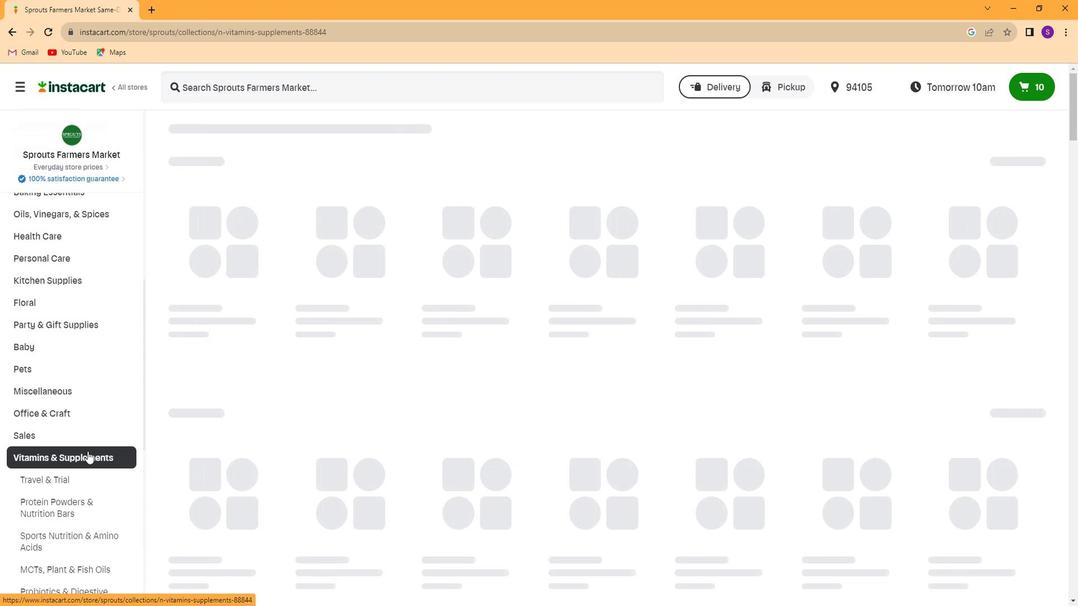
Action: Mouse moved to (85, 409)
Screenshot: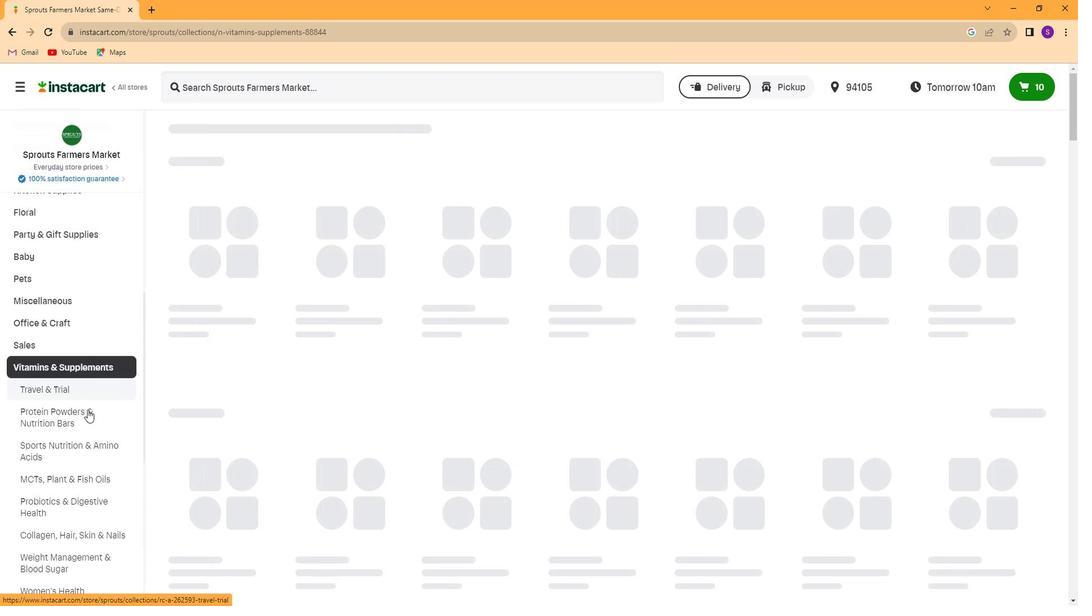 
Action: Mouse scrolled (85, 408) with delta (0, 0)
Screenshot: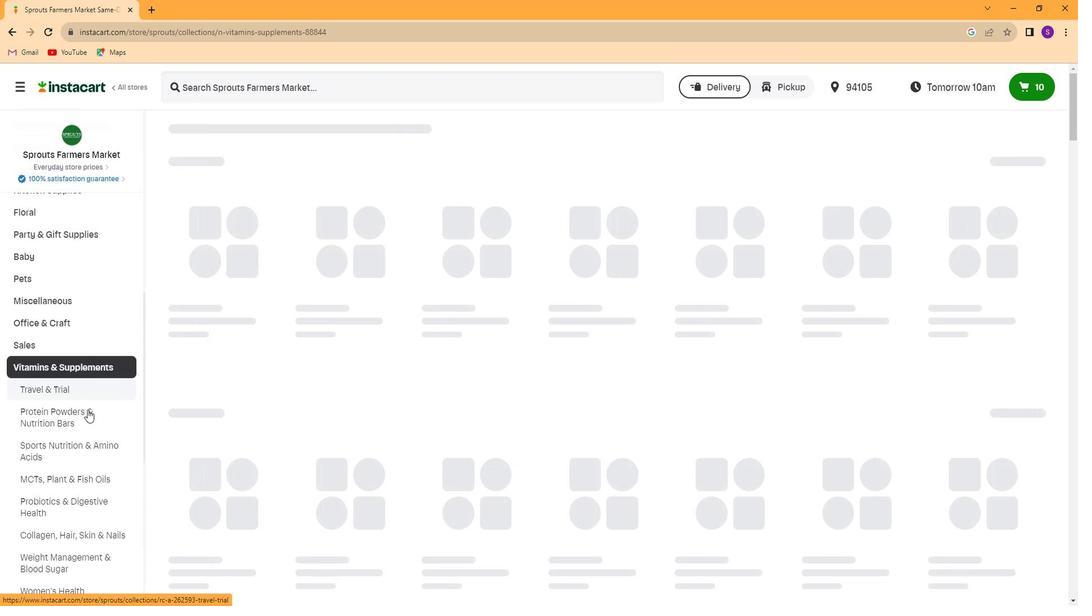 
Action: Mouse moved to (85, 361)
Screenshot: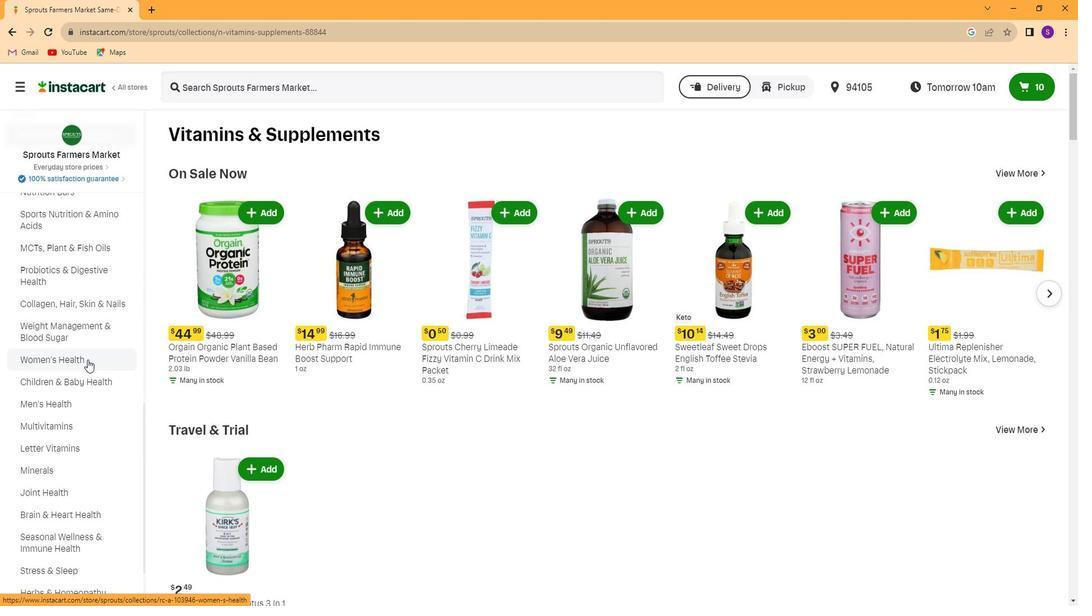 
Action: Mouse pressed left at (85, 361)
Screenshot: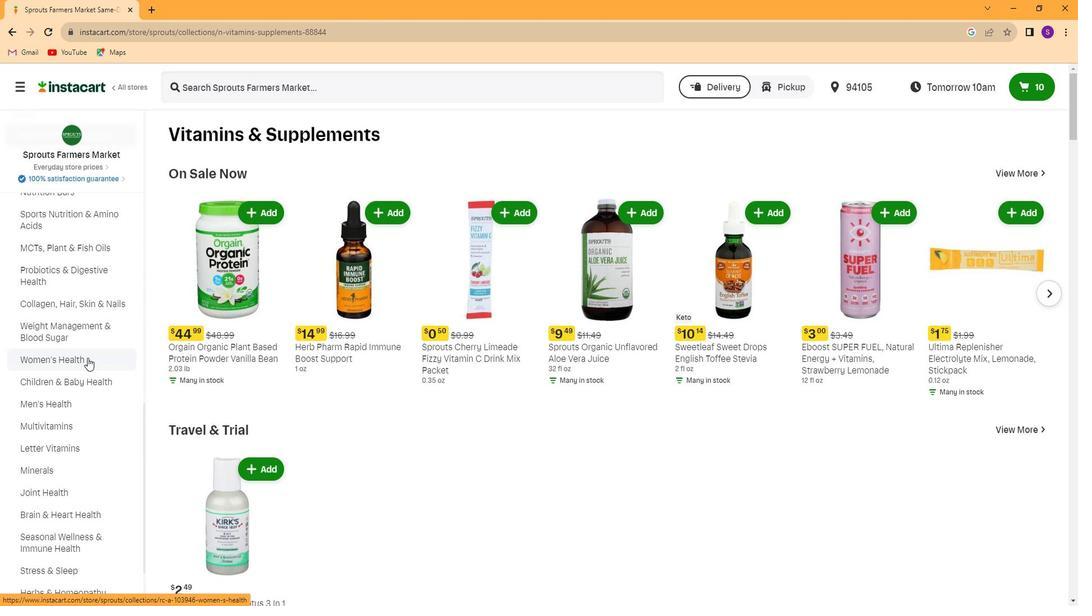 
Action: Mouse moved to (402, 87)
Screenshot: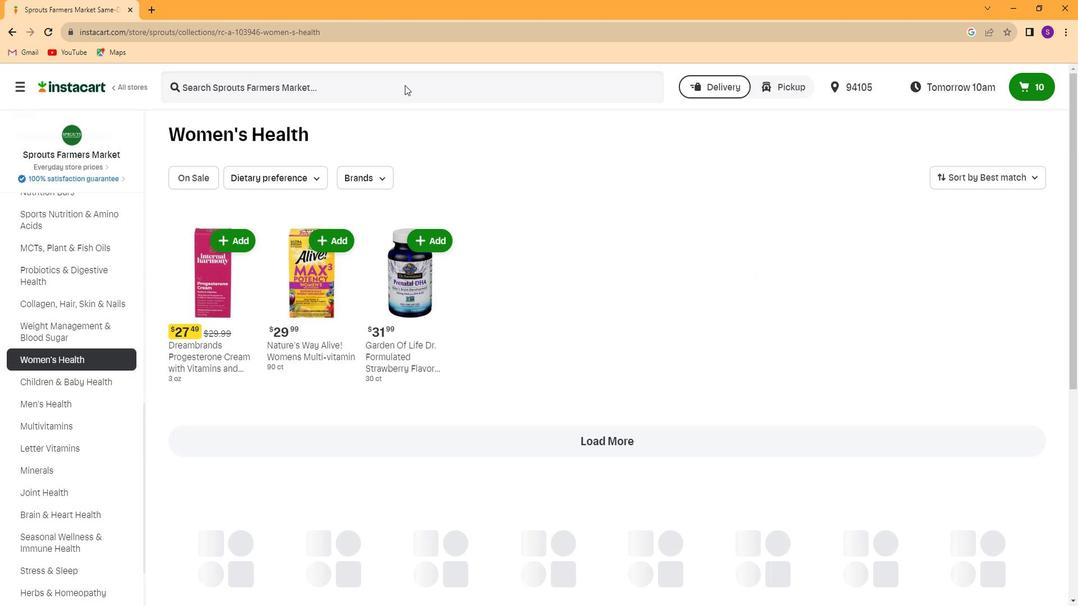 
Action: Mouse pressed left at (402, 87)
Screenshot: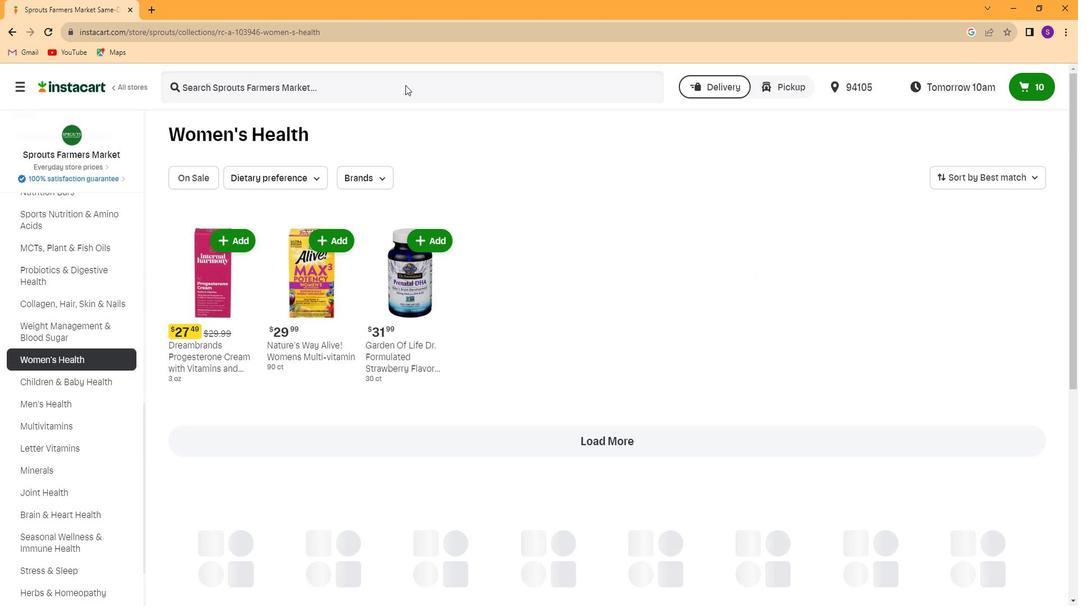 
Action: Key pressed <Key.caps_lock>W<Key.caps_lock>ile<Key.space>perimenopause<Key.space>support<Key.enter>
Screenshot: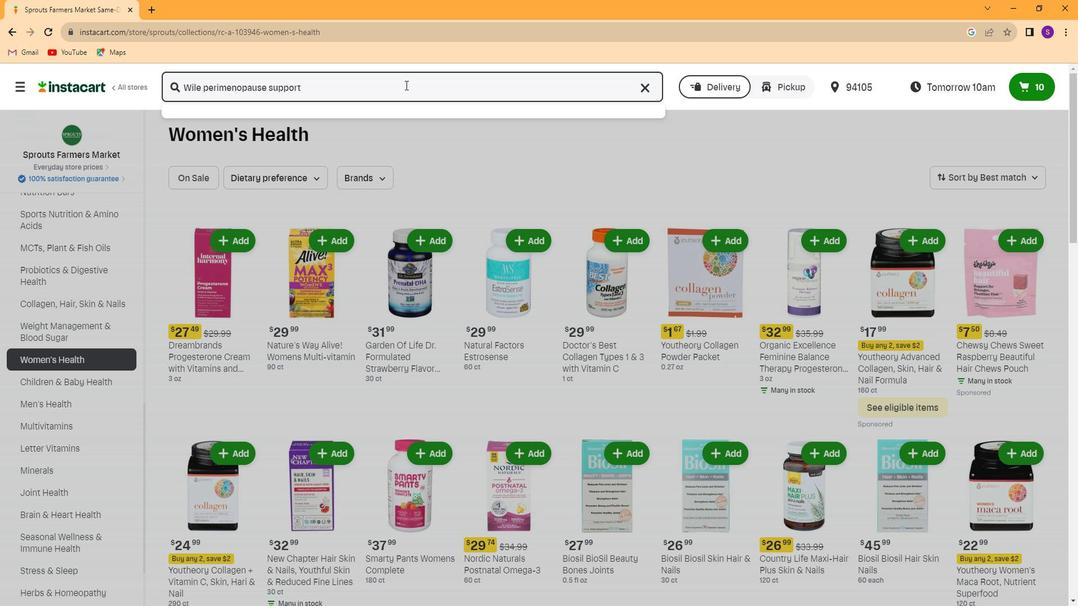 
Action: Mouse moved to (515, 271)
Screenshot: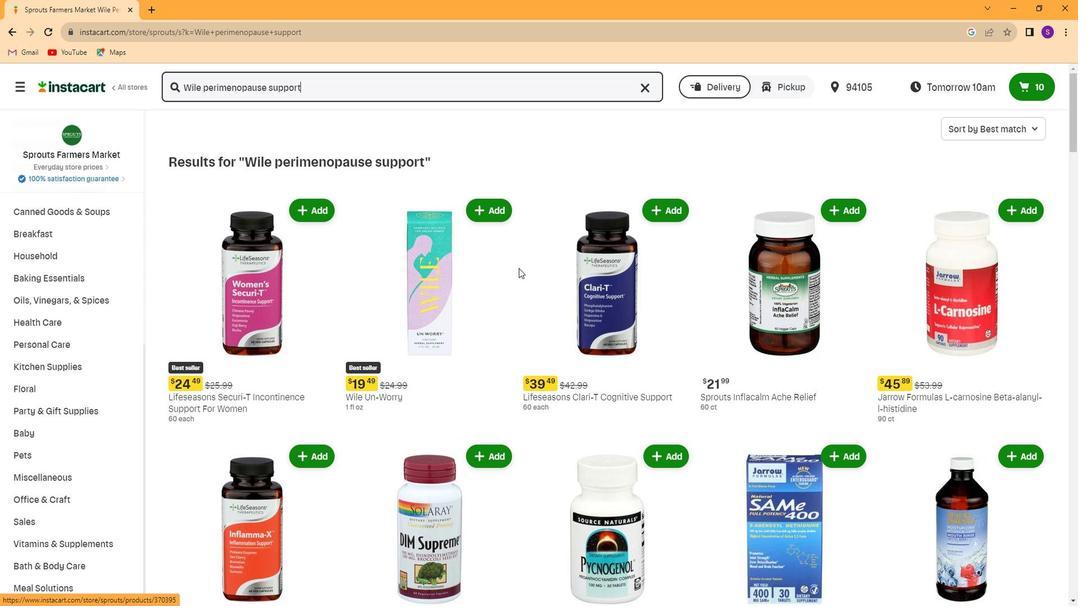 
Action: Mouse scrolled (515, 270) with delta (0, 0)
Screenshot: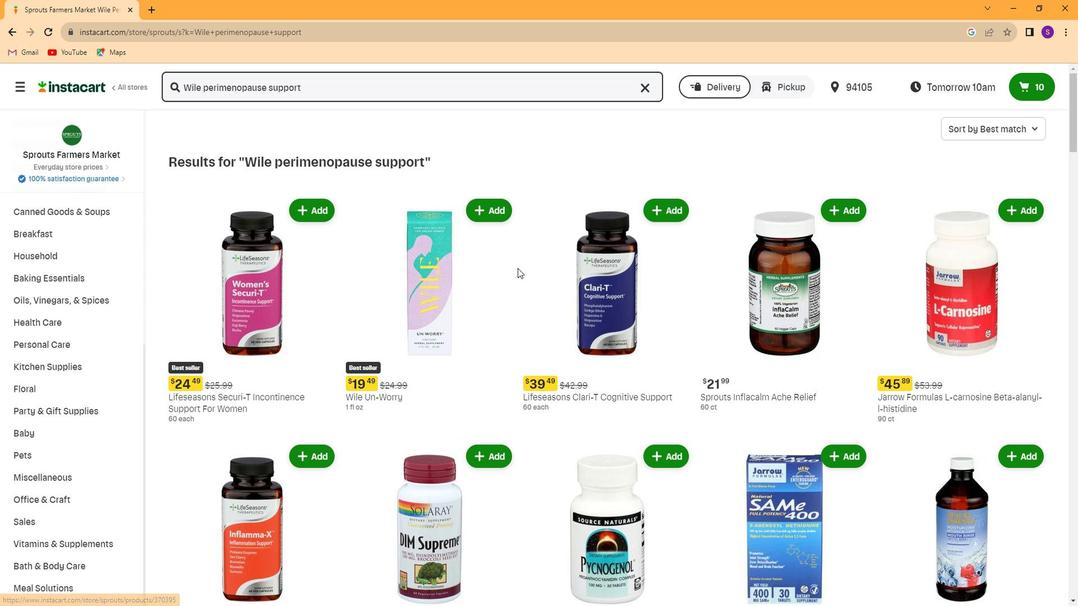 
Action: Mouse scrolled (515, 270) with delta (0, 0)
Screenshot: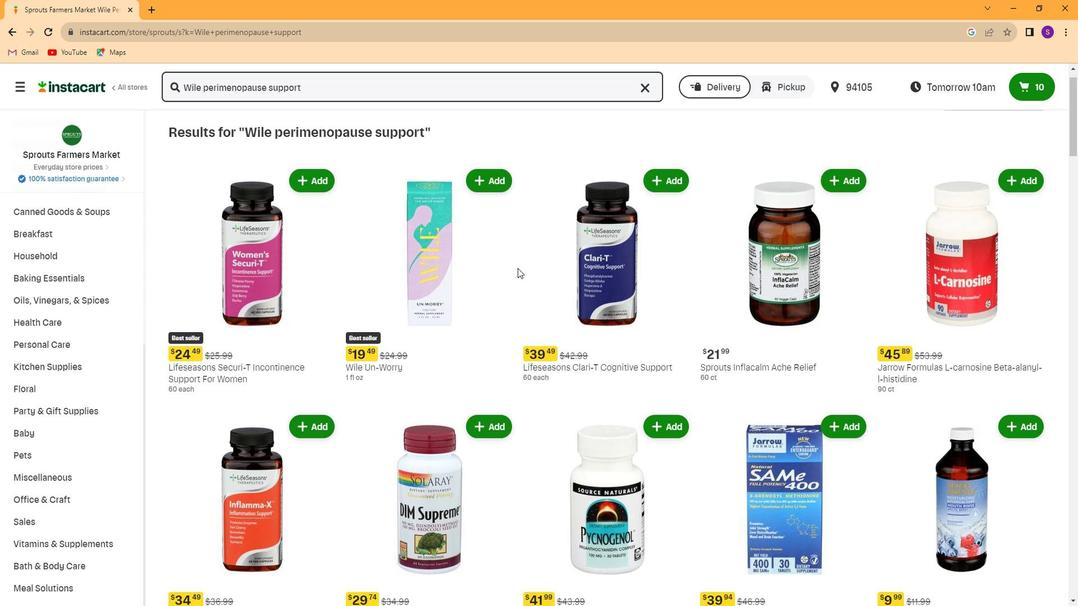 
Action: Mouse scrolled (515, 270) with delta (0, 0)
Screenshot: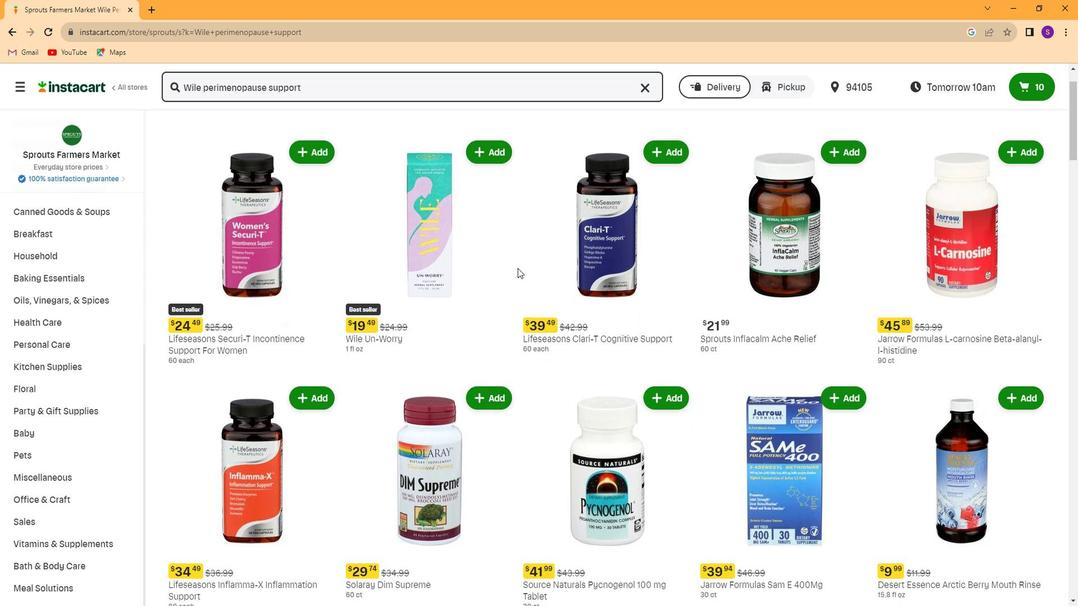 
Action: Mouse scrolled (515, 270) with delta (0, 0)
Screenshot: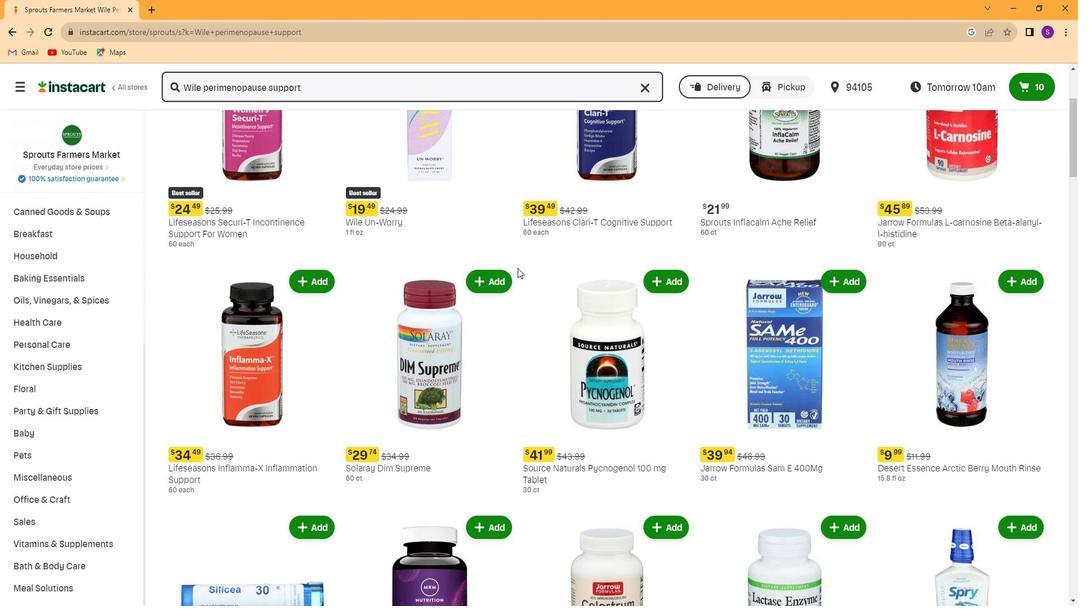 
